Task: Open a blank sheet, save the file as Mothersday.doc and add heading 'Mother's Day'Mother's Day ,with the parapraph,with the parapraph Mother's Day is a special occasion celebrated to honor and appreciate mothers and mother figures. It is a day dedicated to expressing gratitude for the unconditional love, care, and sacrifices mothers make for their children. On this day, families often come together to shower their mothers with affection, gifts, and heartfelt messages. It serves as a reminder to cherish and acknowledge the significant role mothers play in our lives, reminding us of their selflessness and unwavering support. Mother's Day is a beautiful opportunity to celebrate and cherish the remarkable bond between a mother and her child. Apply Font Style in paragraph Alef and font size 12. Apply font style in  Heading Bodoni MT and font size 15 Change heading alignment to  Left
Action: Mouse moved to (405, 364)
Screenshot: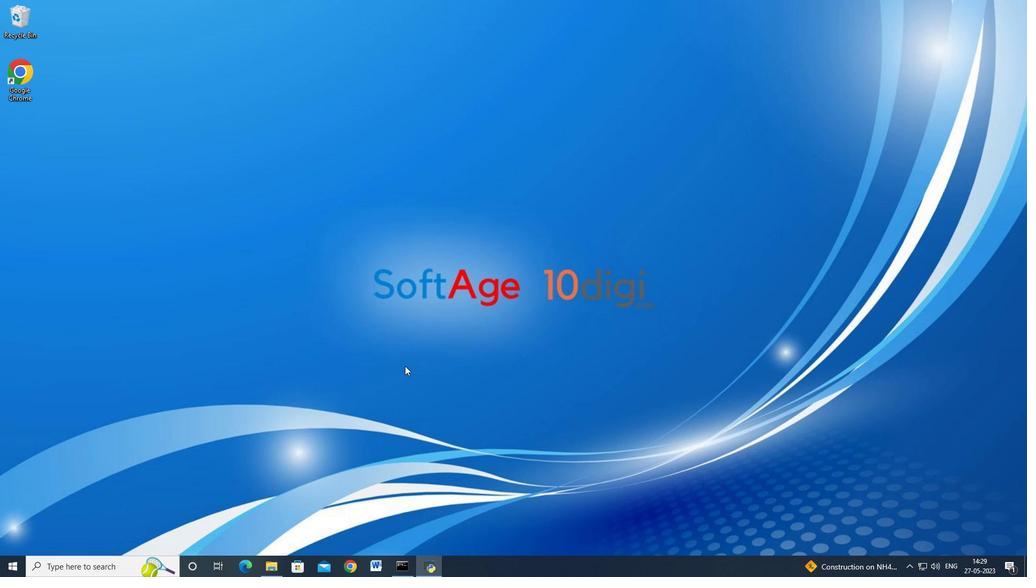 
Action: Key pressed <Key.cmd>
Screenshot: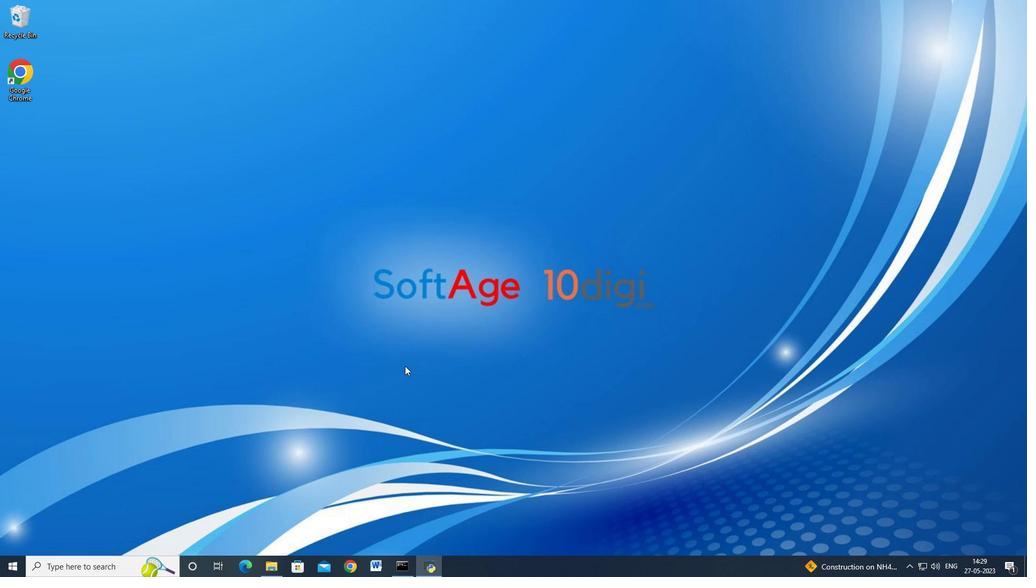 
Action: Mouse moved to (405, 364)
Screenshot: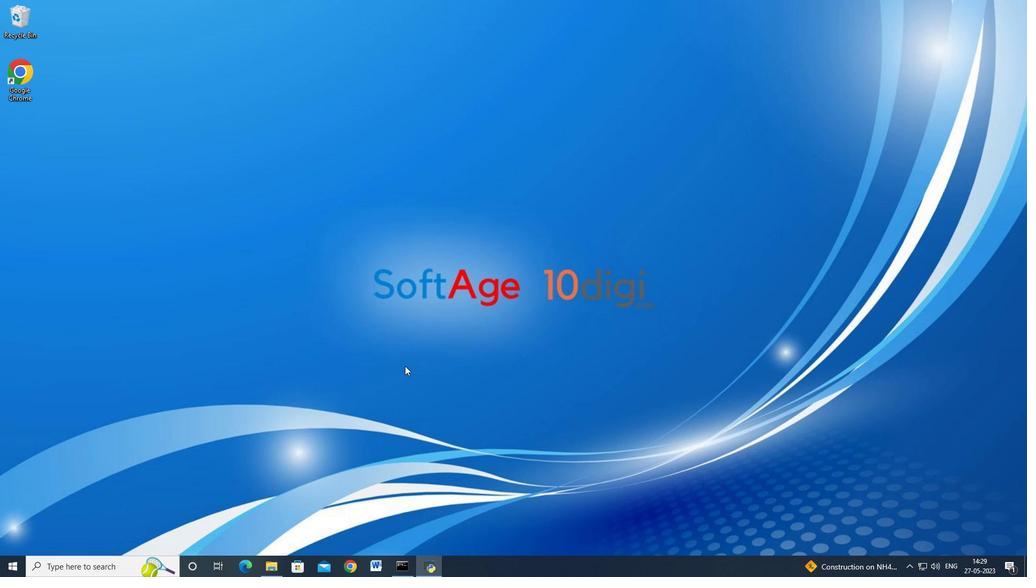 
Action: Key pressed word<Key.enter>
Screenshot: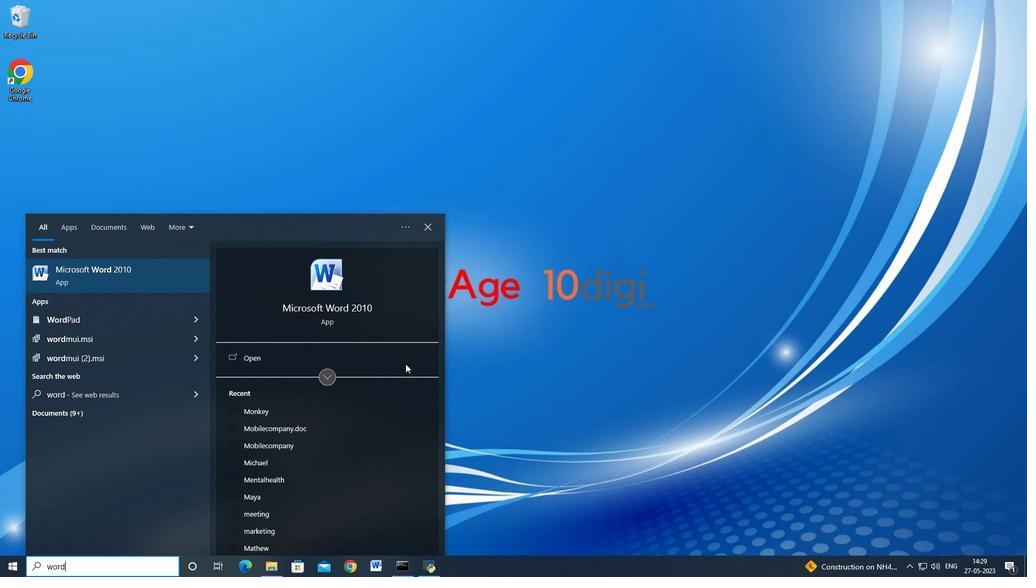 
Action: Mouse moved to (4, 20)
Screenshot: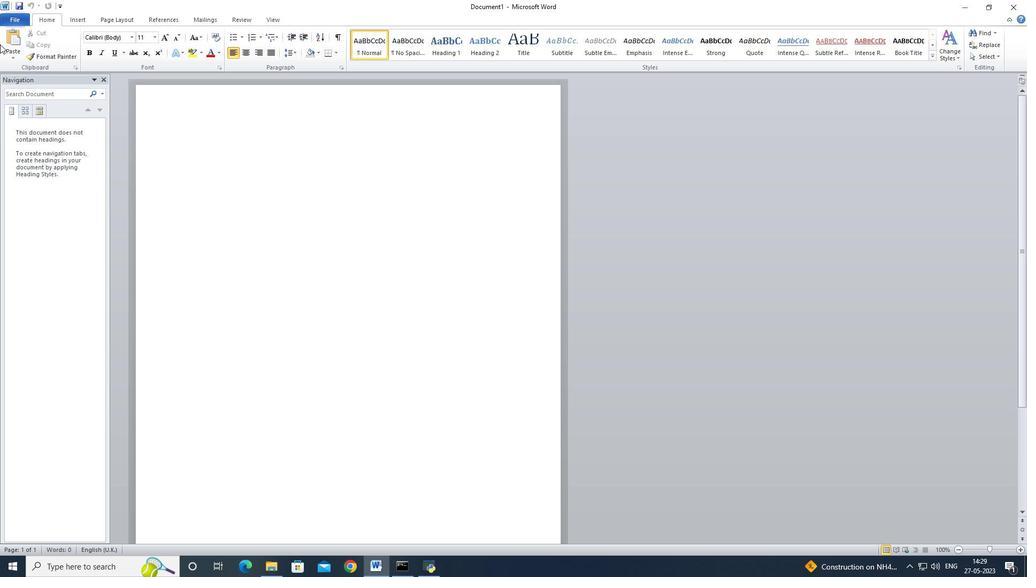 
Action: Mouse pressed left at (4, 20)
Screenshot: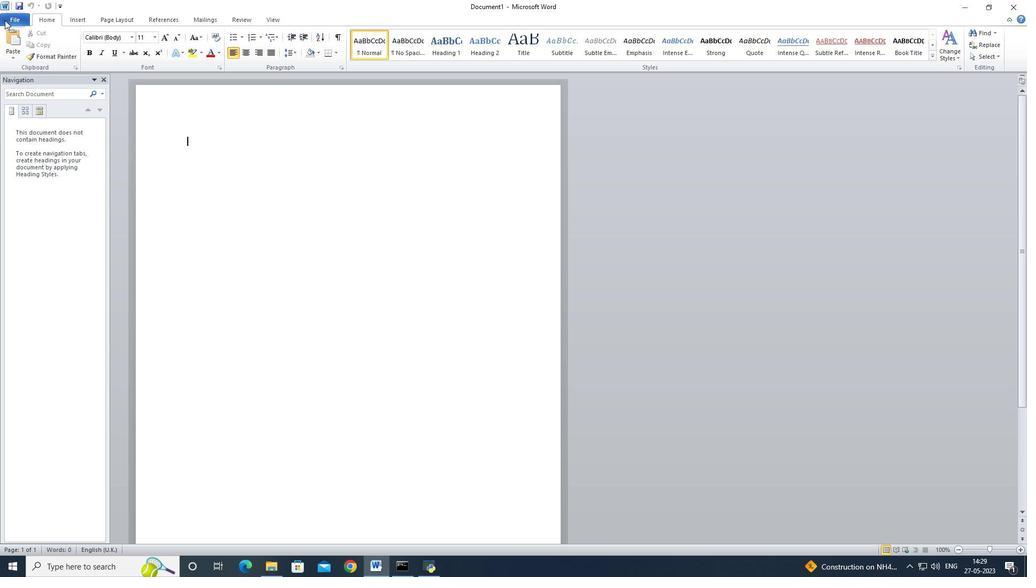 
Action: Mouse moved to (25, 145)
Screenshot: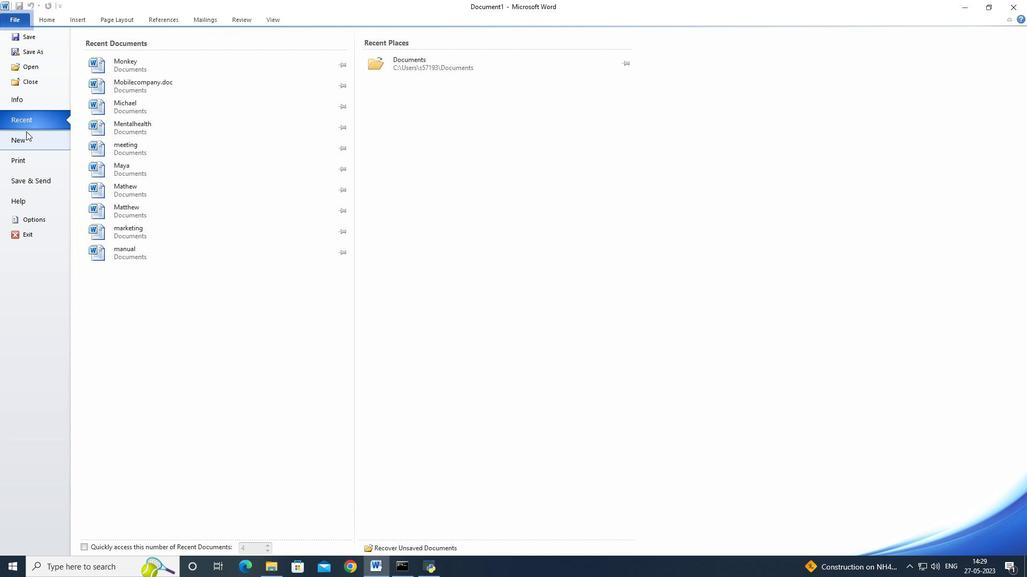 
Action: Mouse pressed left at (25, 145)
Screenshot: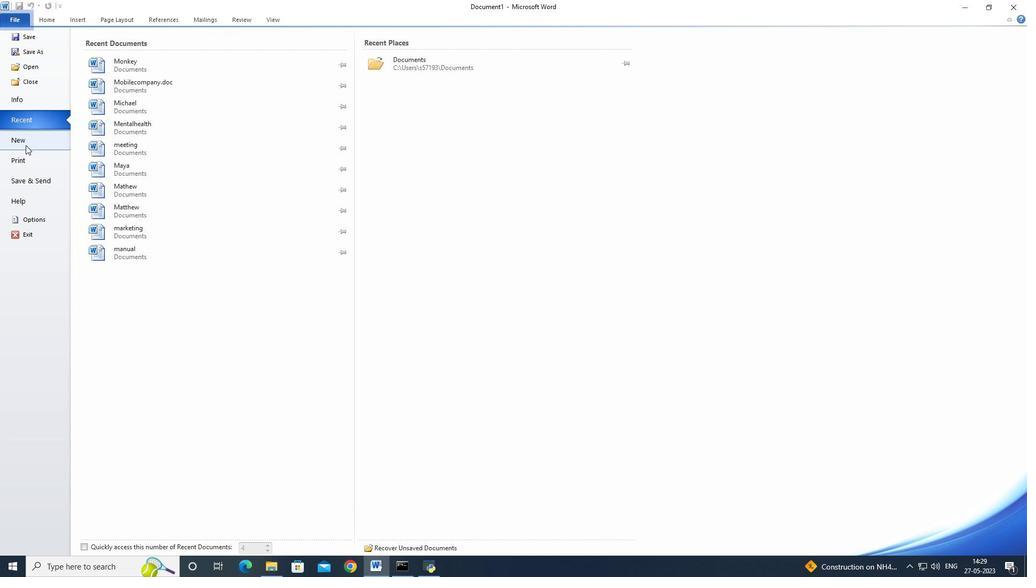 
Action: Mouse moved to (93, 112)
Screenshot: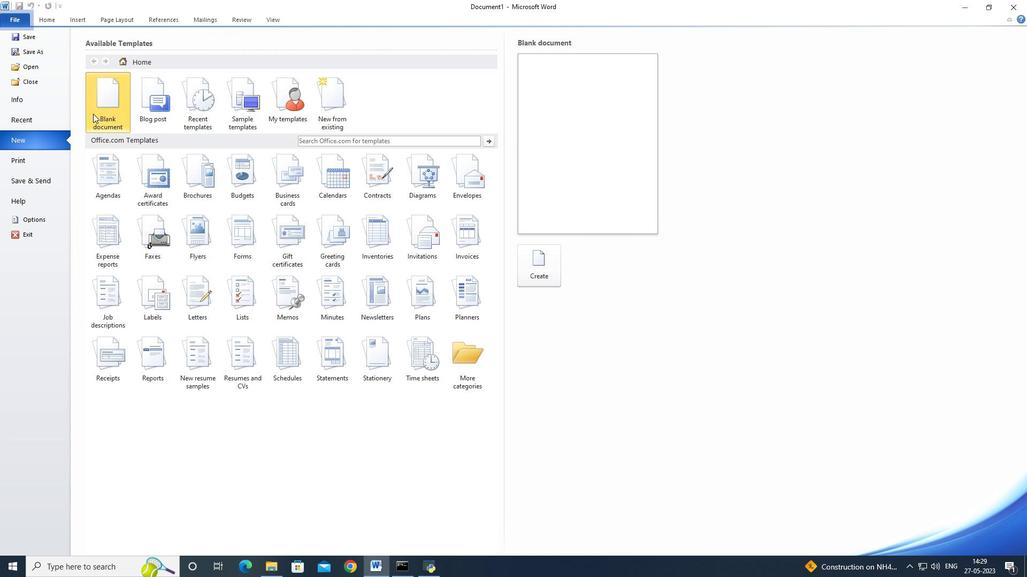 
Action: Mouse pressed left at (93, 112)
Screenshot: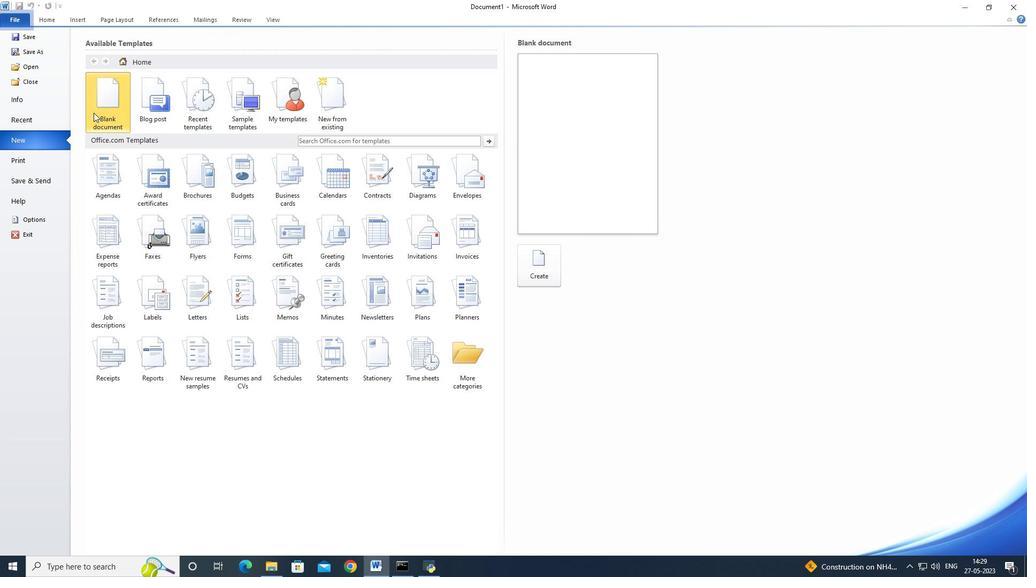 
Action: Mouse pressed left at (93, 112)
Screenshot: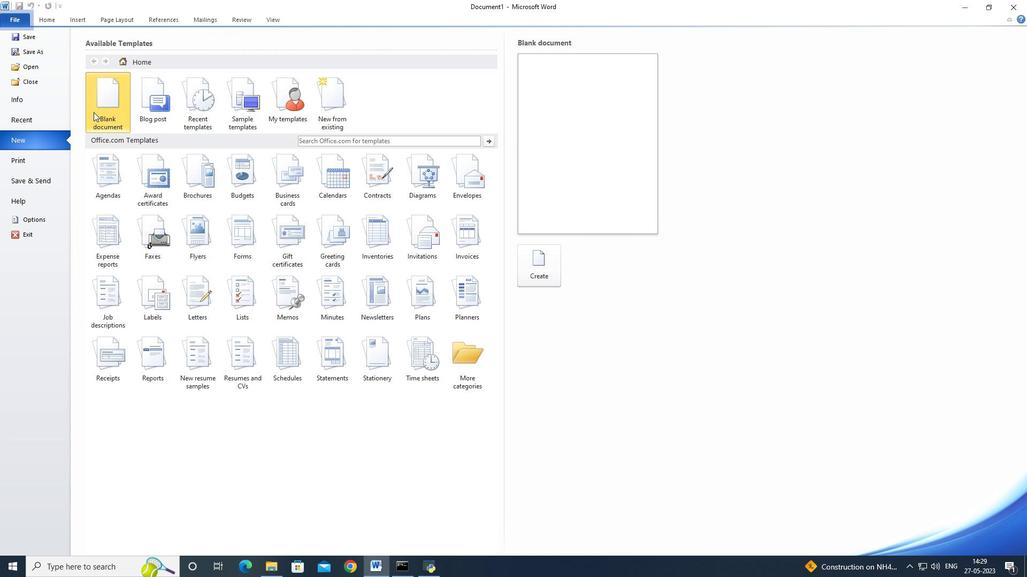 
Action: Mouse moved to (9, 14)
Screenshot: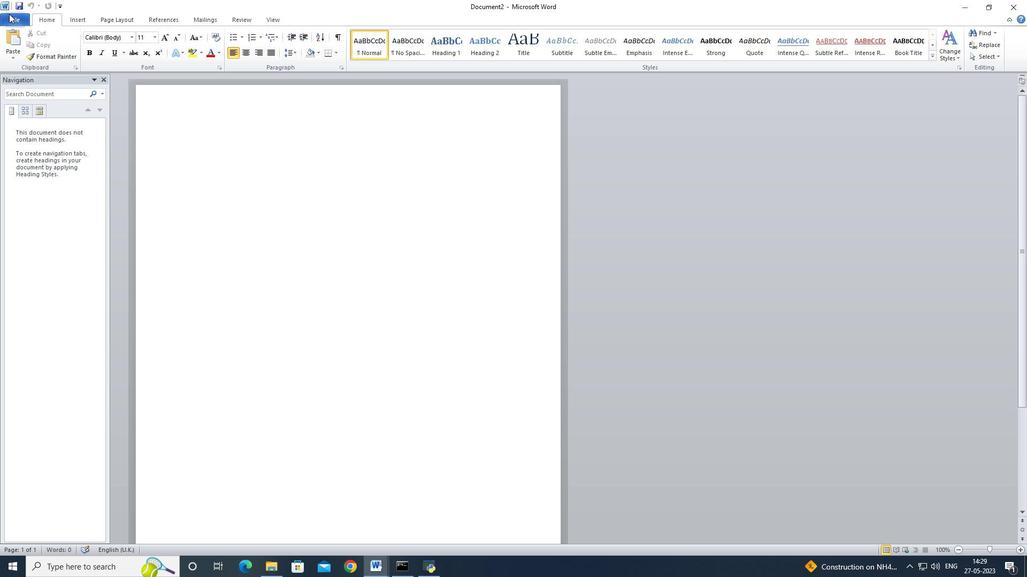
Action: Mouse pressed left at (9, 14)
Screenshot: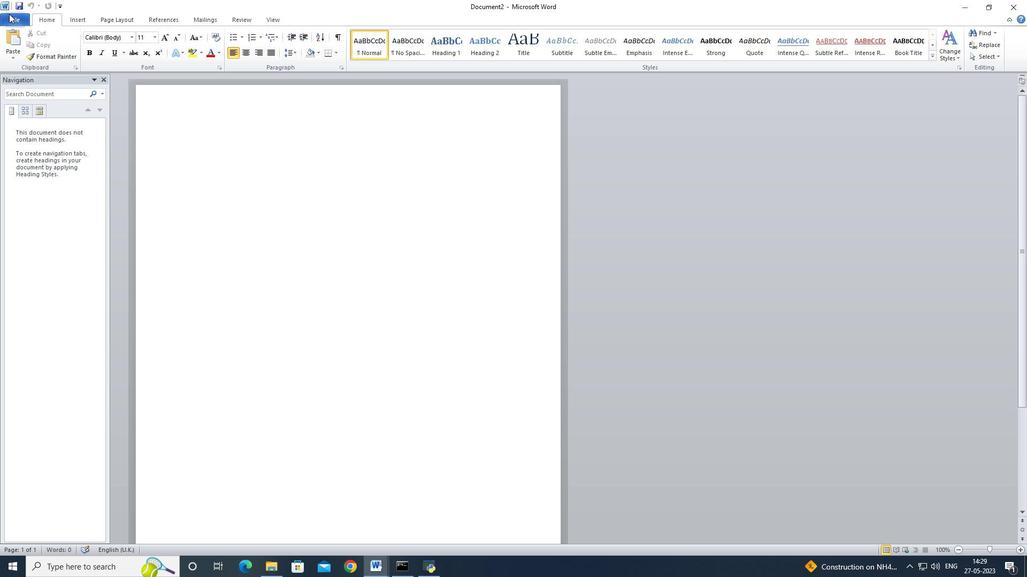 
Action: Mouse moved to (49, 56)
Screenshot: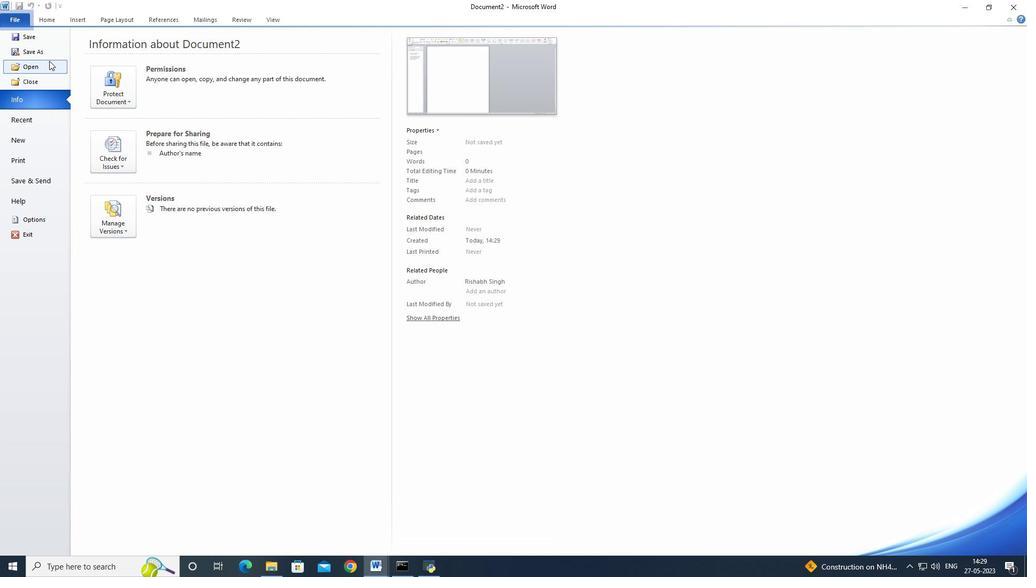 
Action: Mouse pressed left at (49, 56)
Screenshot: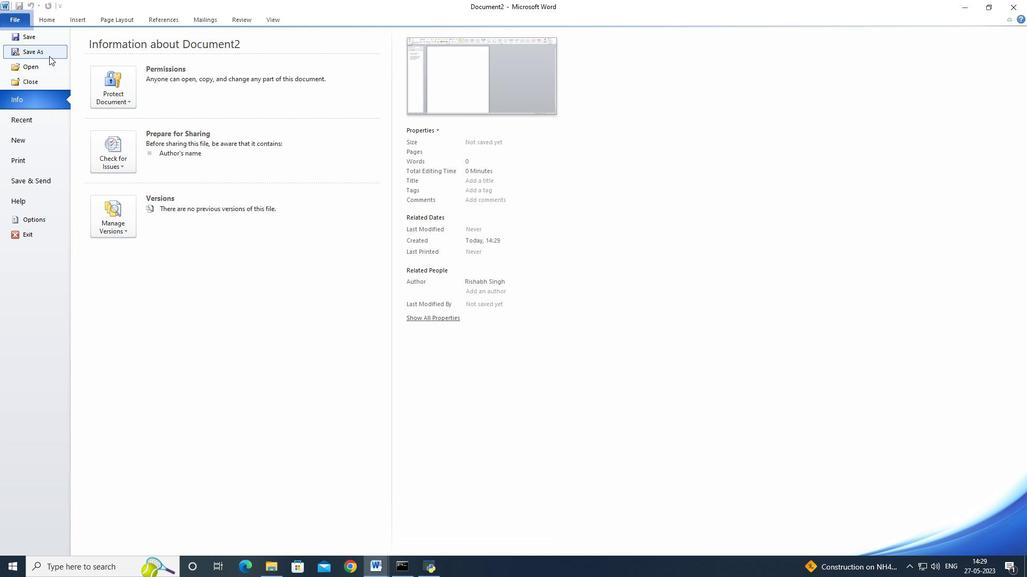 
Action: Mouse moved to (135, 173)
Screenshot: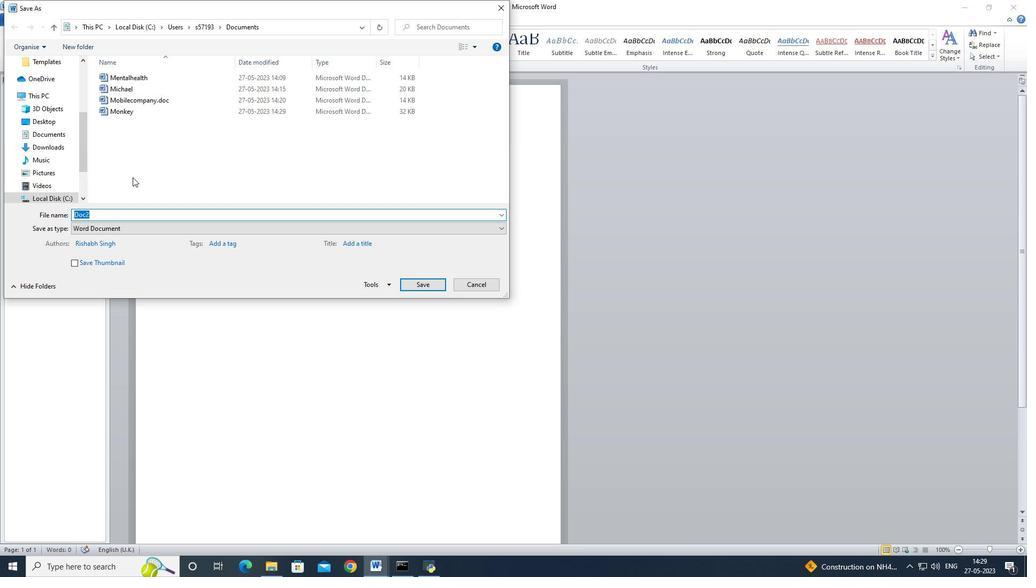 
Action: Key pressed <Key.backspace><Key.shift>Mothers<Key.shift_r>D<Key.backspace>day.doc
Screenshot: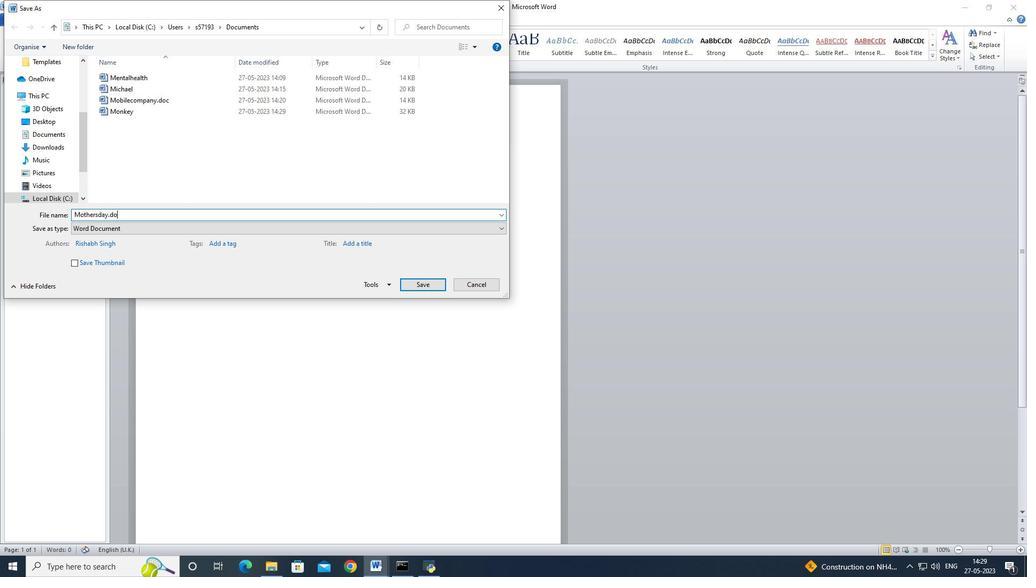 
Action: Mouse moved to (423, 283)
Screenshot: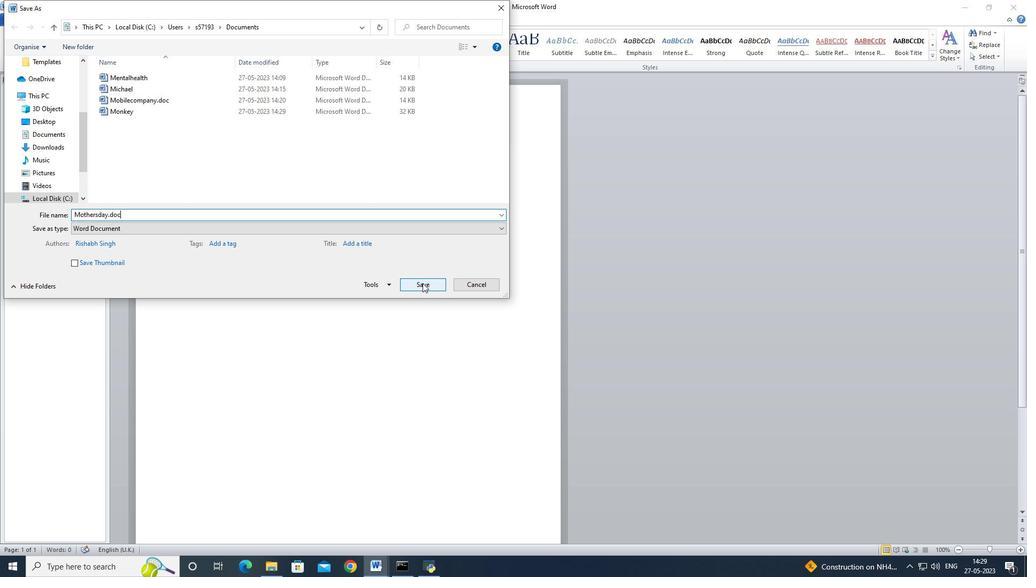 
Action: Mouse pressed left at (423, 283)
Screenshot: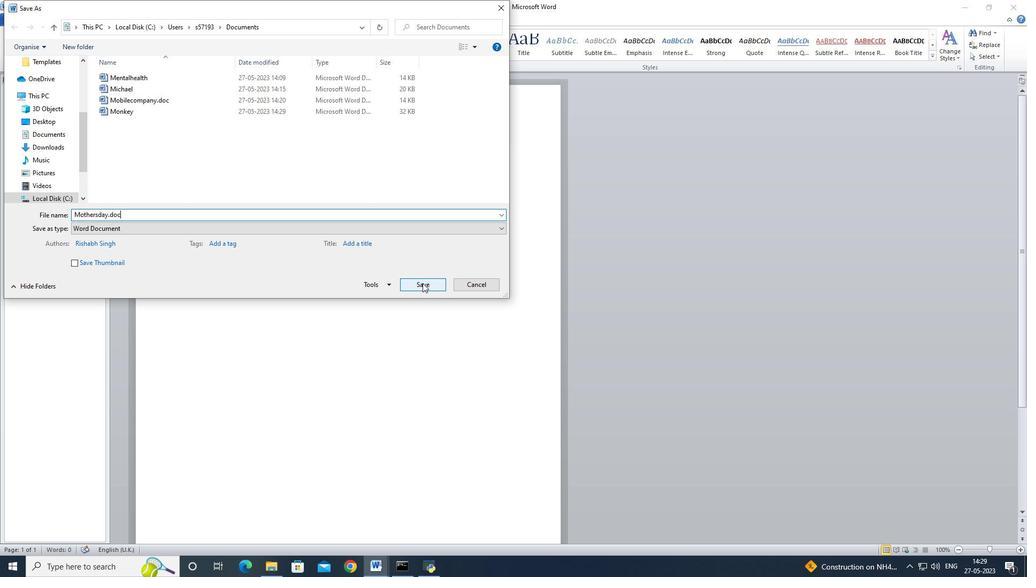
Action: Mouse moved to (294, 177)
Screenshot: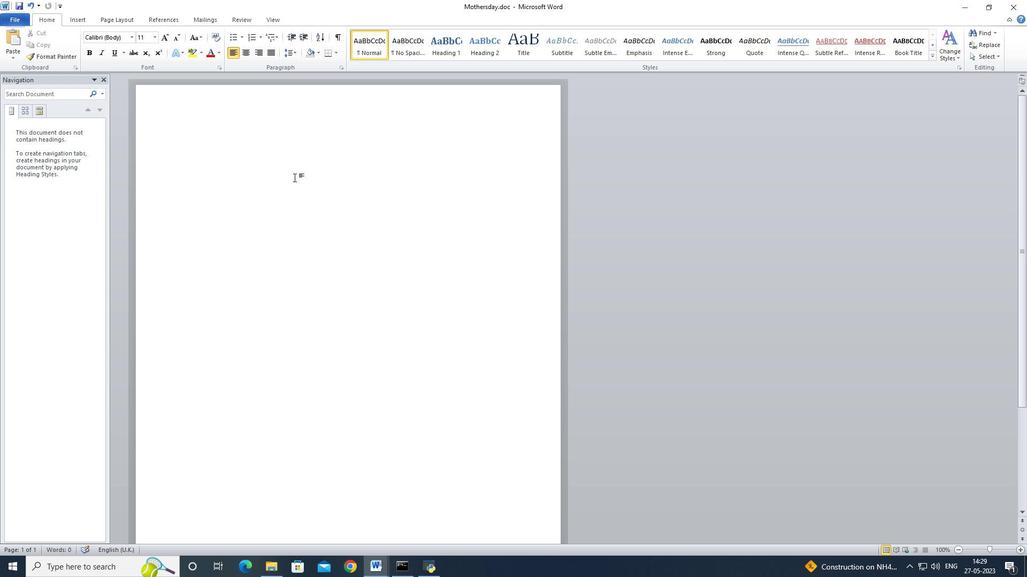 
Action: Key pressed <Key.shift><Key.shift><Key.shift><Key.shift>Mothe<Key.backspace>er's<Key.space><Key.shift_r>Day
Screenshot: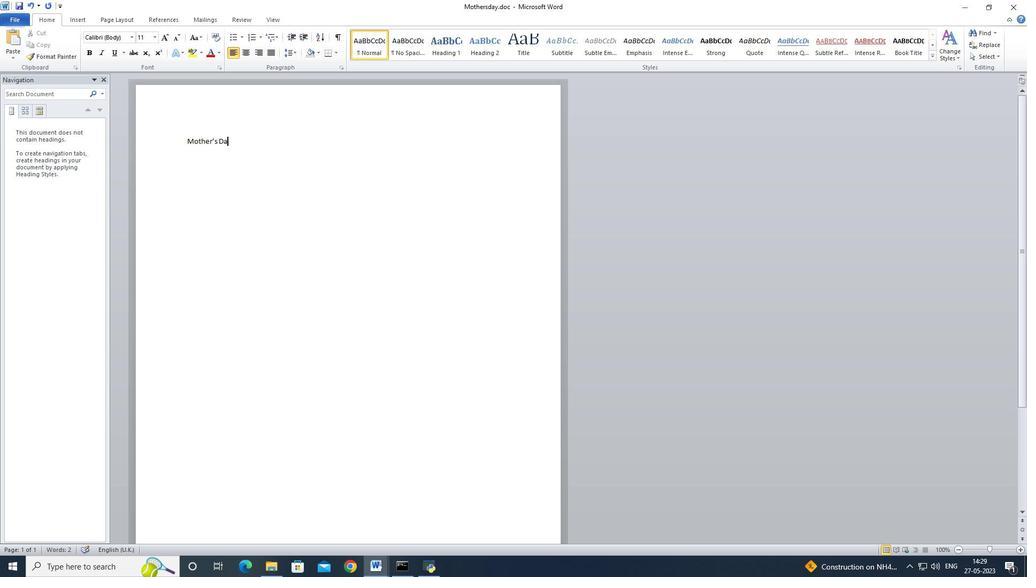 
Action: Mouse moved to (235, 141)
Screenshot: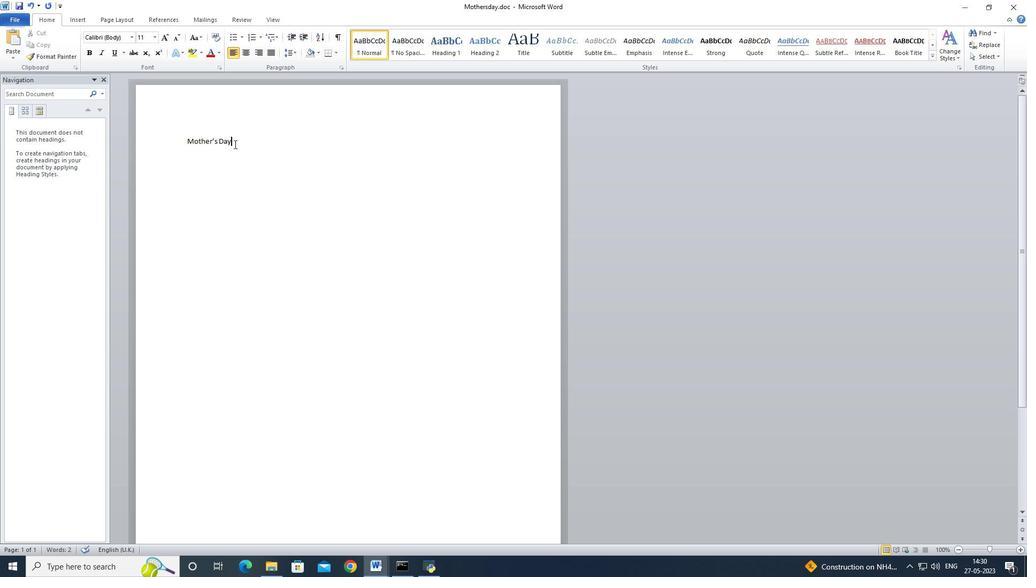 
Action: Mouse pressed left at (235, 141)
Screenshot: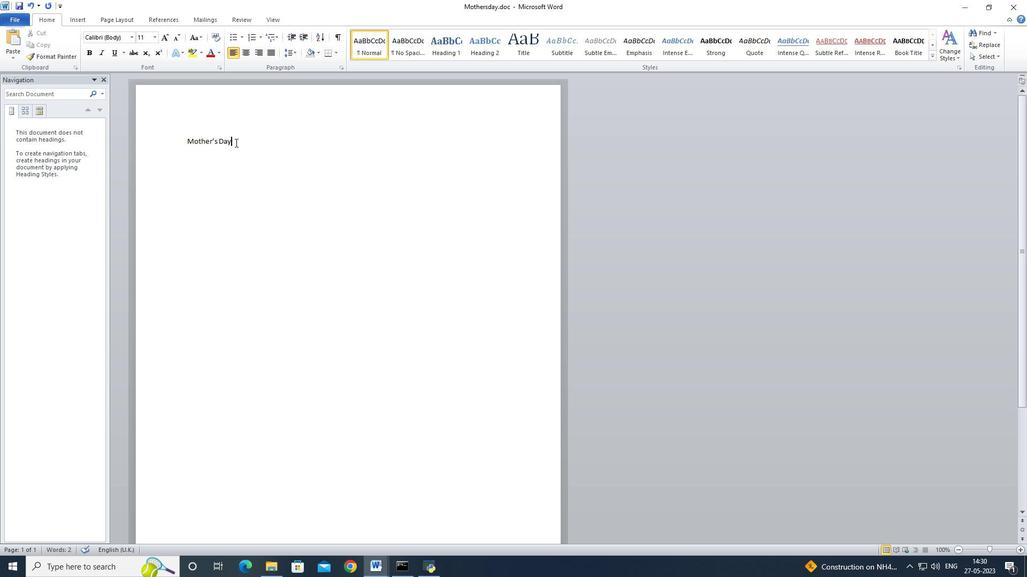 
Action: Mouse moved to (451, 37)
Screenshot: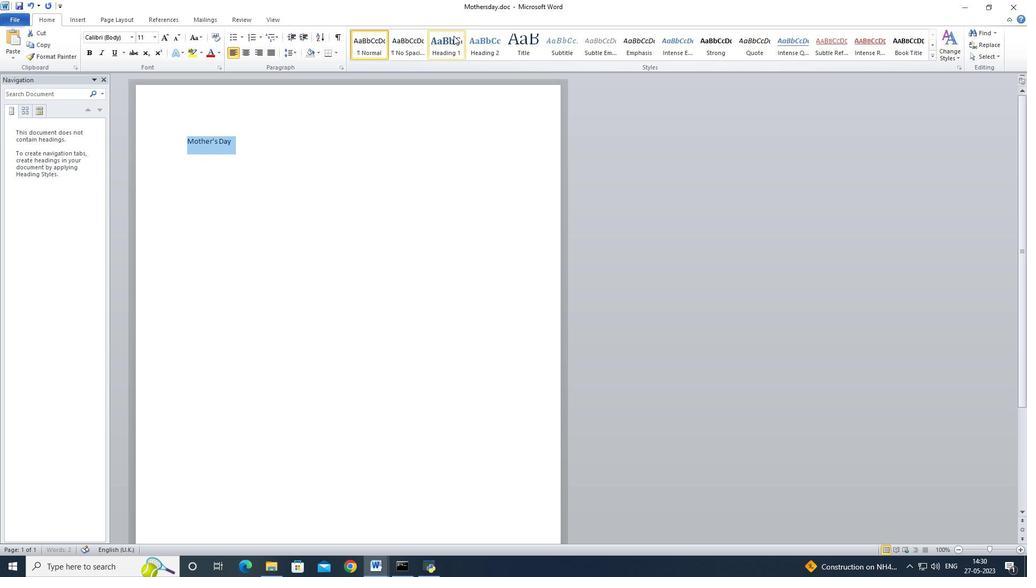 
Action: Mouse pressed left at (451, 37)
Screenshot: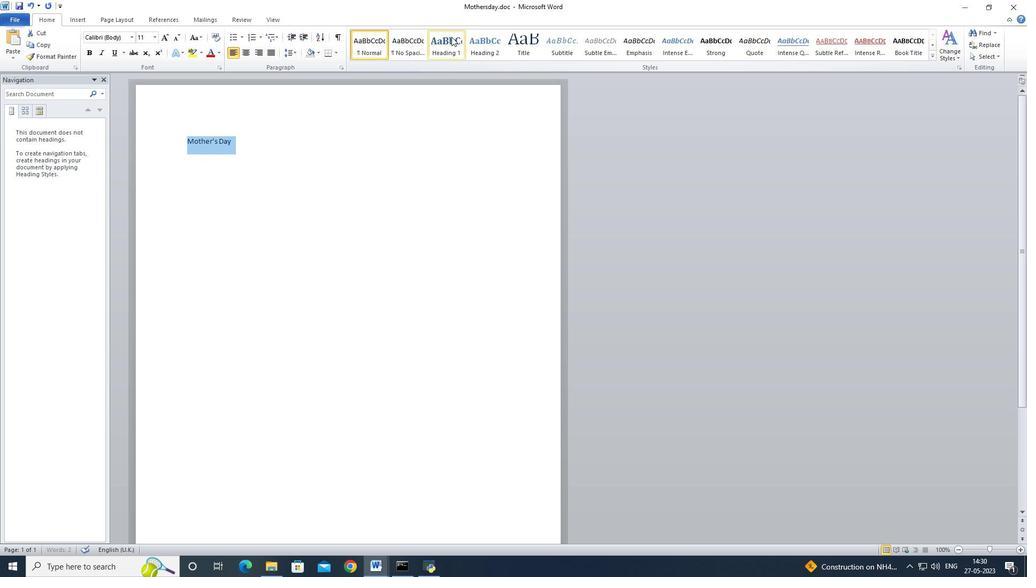 
Action: Mouse moved to (277, 124)
Screenshot: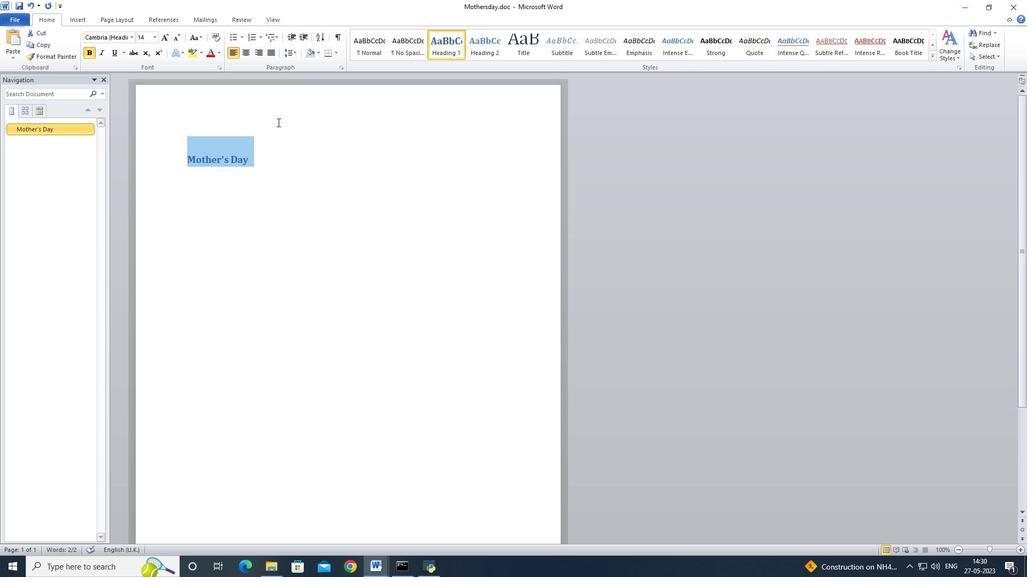 
Action: Mouse pressed left at (277, 124)
Screenshot: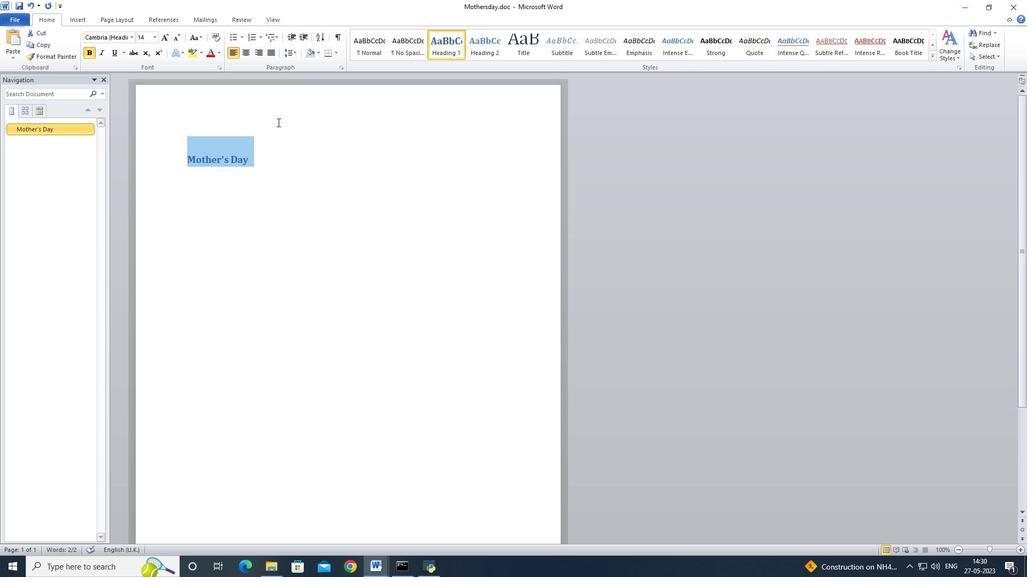 
Action: Mouse moved to (284, 132)
Screenshot: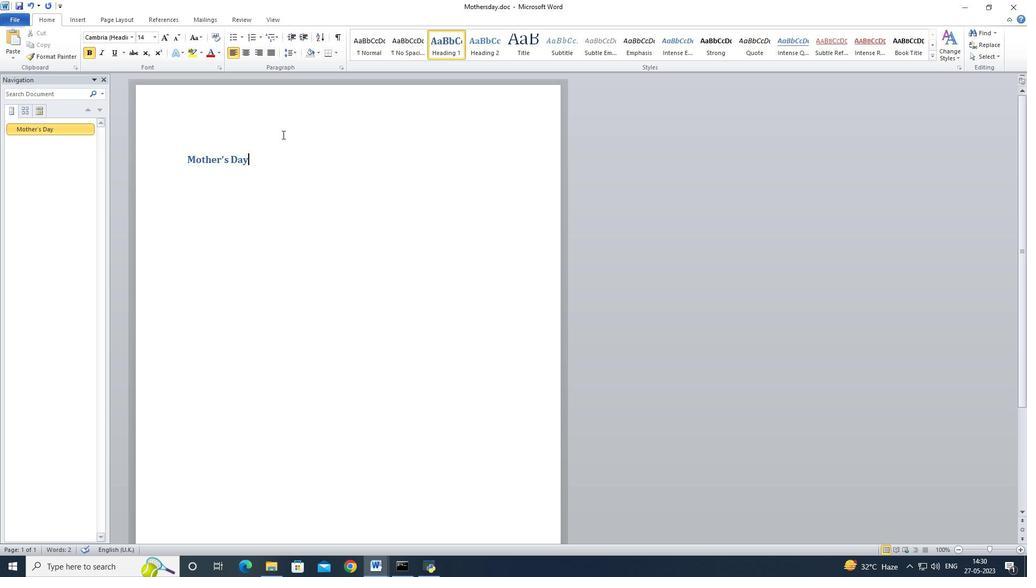 
Action: Key pressed <Key.space><Key.shift>:<Key.space><Key.enter>asd<Key.backspace><Key.backspace><Key.backspace><Key.shift>Motherr<Key.backspace>'s<Key.space><Key.shift_r>Day<Key.space>is<Key.space>a<Key.space>special<Key.space>occasion<Key.space>celebrated<Key.space>to<Key.space>honor<Key.space>and<Key.space>appreciate<Key.space>mothers<Key.space>and<Key.space>mother<Key.space>figures.<Key.space><Key.shift>It<Key.space>is<Key.space>a<Key.space>day<Key.space>dedicated<Key.space>to<Key.space>expressing<Key.space>gratid<Key.backspace>tude<Key.space>for<Key.space>the<Key.space>unconditioa<Key.backspace>nal<Key.space>love,<Key.space>care,<Key.space>and<Key.space>sacrifices<Key.space>mothers<Key.space>make<Key.space>for<Key.space>thi<Key.backspace>eir<Key.space>children.<Key.space><Key.shift>On<Key.space>this<Key.space>dat<Key.backspace>y,<Key.space>families<Key.space>often<Key.space>come<Key.space>toghether<Key.space>to<Key.space>showr<Key.space>a<Key.backspace><Key.backspace><Key.backspace>r<Key.space>their<Key.left><Key.left><Key.left><Key.left><Key.left><Key.left><Key.left><Key.left><Key.left><Key.left><Key.left><Key.left><Key.left><Key.left><Key.left><Key.left><Key.left><Key.left><Key.left><Key.left><Key.left><Key.backspace><Key.right><Key.right><Key.right><Key.right><Key.right><Key.right><Key.right><Key.right><Key.right><Key.right><Key.right><Key.right><Key.right><Key.right><Key.right><Key.right><Key.right><Key.right><Key.right><Key.right><Key.right><Key.right><Key.right><Key.right><Key.space><Key.backspace><Key.space>mothers<Key.space>with<Key.space>affection,<Key.space>gir<Key.backspace>fts,<Key.space>and<Key.space>heartfelt<Key.space>messages.<Key.space><Key.shift>It<Key.space>serves<Key.space>as<Key.space>a<Key.space>reminder<Key.space>to<Key.space>cherish<Key.space>and<Key.space>achn<Key.backspace><Key.backspace>knowledge<Key.space>the<Key.space>significant<Key.space>role<Key.space>mothers<Key.space>play<Key.space><Key.space><Key.backspace>in<Key.space>our<Key.space>lives,<Key.space>reminding<Key.space>us<Key.space>of<Key.space>their<Key.space>selflessness<Key.space>and<Key.space>unwavering<Key.space>support,<Key.backspace>.<Key.space><Key.shift>Moh<Key.backspace>ther's<Key.space><Key.shift_r>Dat<Key.space><Key.backspace><Key.backspace>y<Key.space>is<Key.space>a<Key.space>beautiful<Key.space>oppurtu<Key.backspace><Key.backspace><Key.backspace><Key.backspace>ortunity<Key.space>to<Key.space>celebrate<Key.space>and<Key.space>cherish<Key.space>the<Key.space>remarkable<Key.space>bond<Key.space>between<Key.space>a<Key.space>mother<Key.space>and<Key.space>her<Key.space>child.<Key.space><Key.shift>A<Key.backspace>
Screenshot: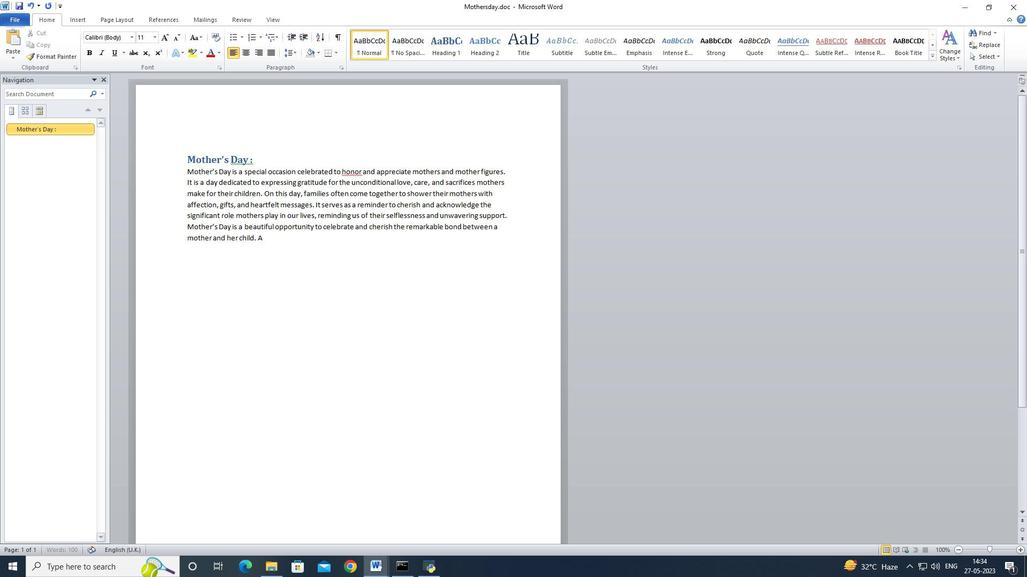
Action: Mouse moved to (294, 242)
Screenshot: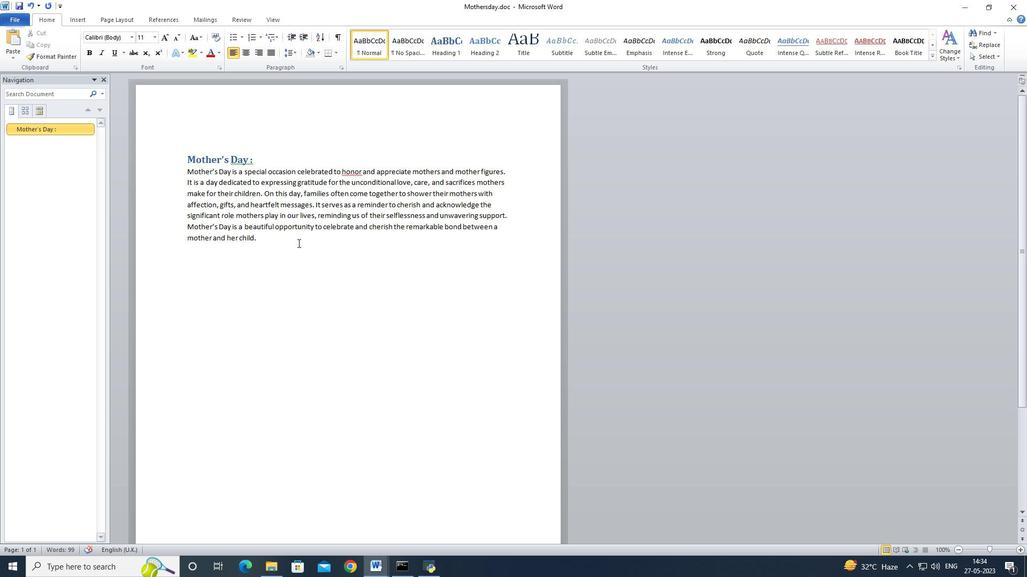 
Action: Mouse pressed left at (294, 242)
Screenshot: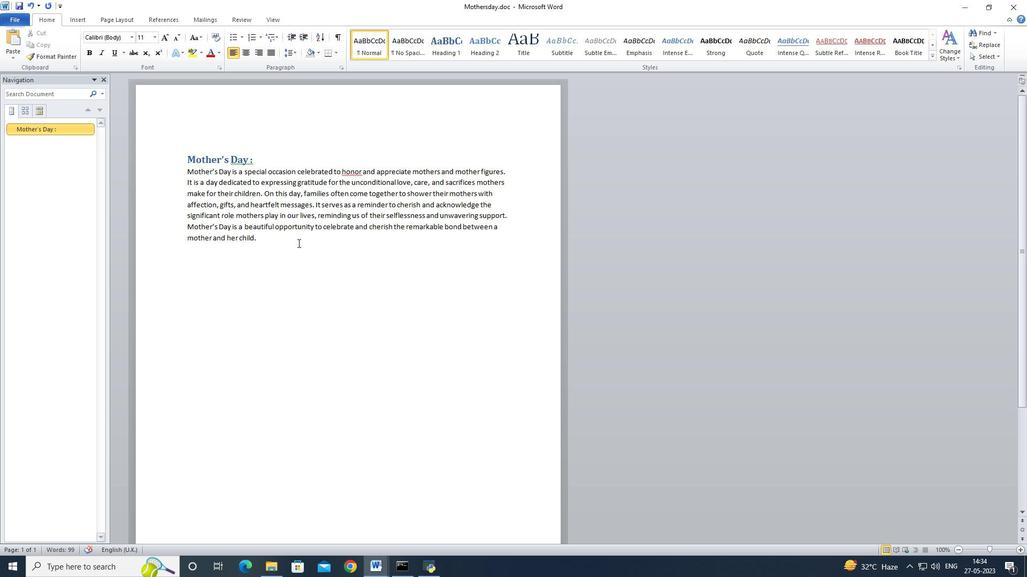 
Action: Mouse moved to (121, 36)
Screenshot: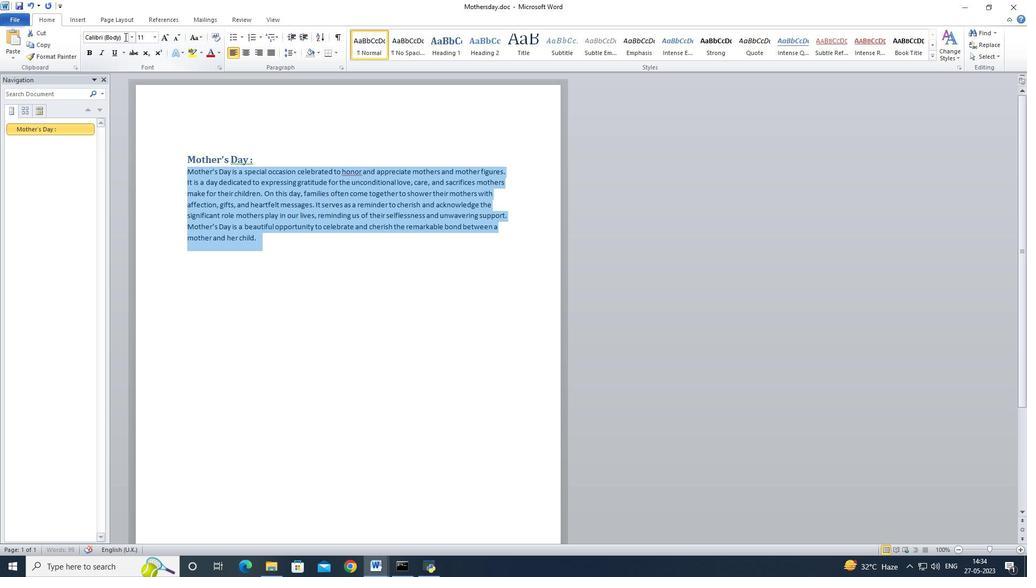 
Action: Mouse pressed left at (121, 36)
Screenshot: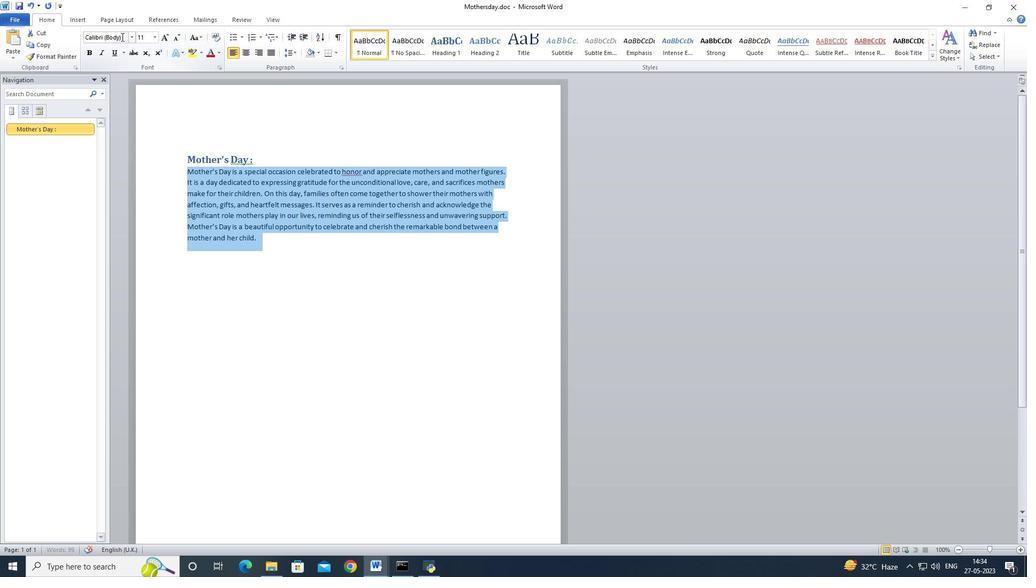 
Action: Mouse moved to (124, 32)
Screenshot: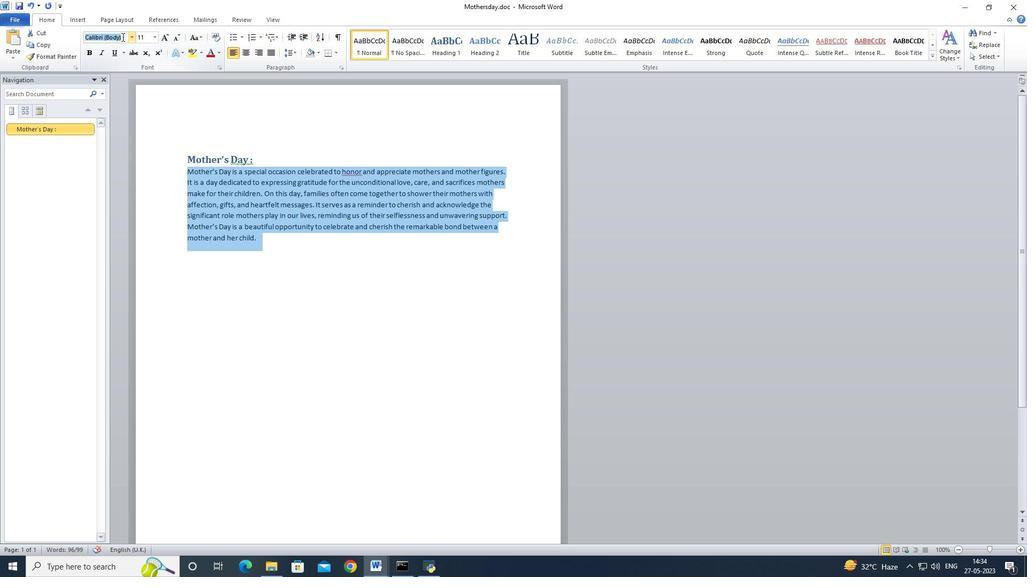 
Action: Key pressed <Key.backspace>alef<Key.enter>
Screenshot: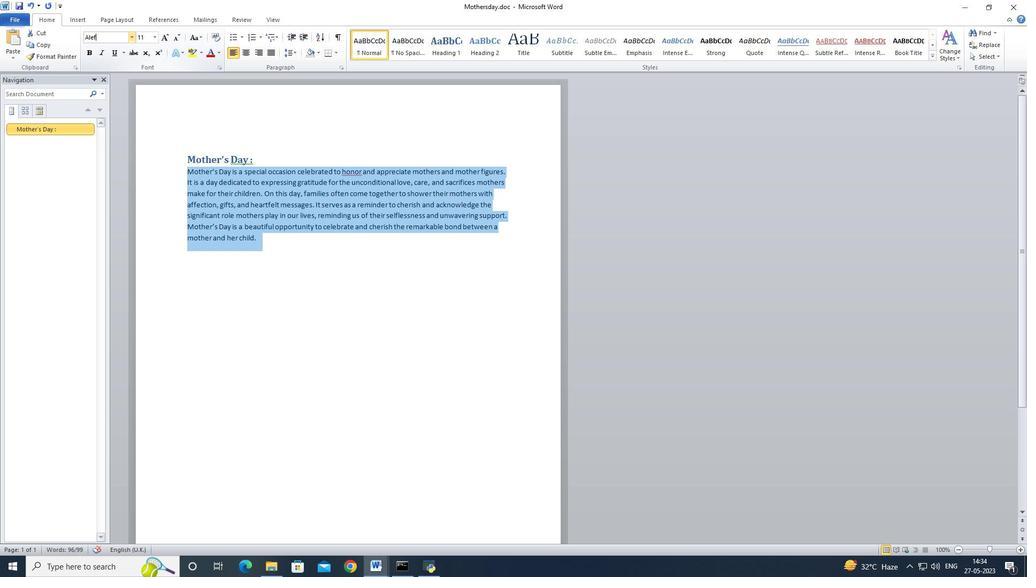 
Action: Mouse moved to (444, 274)
Screenshot: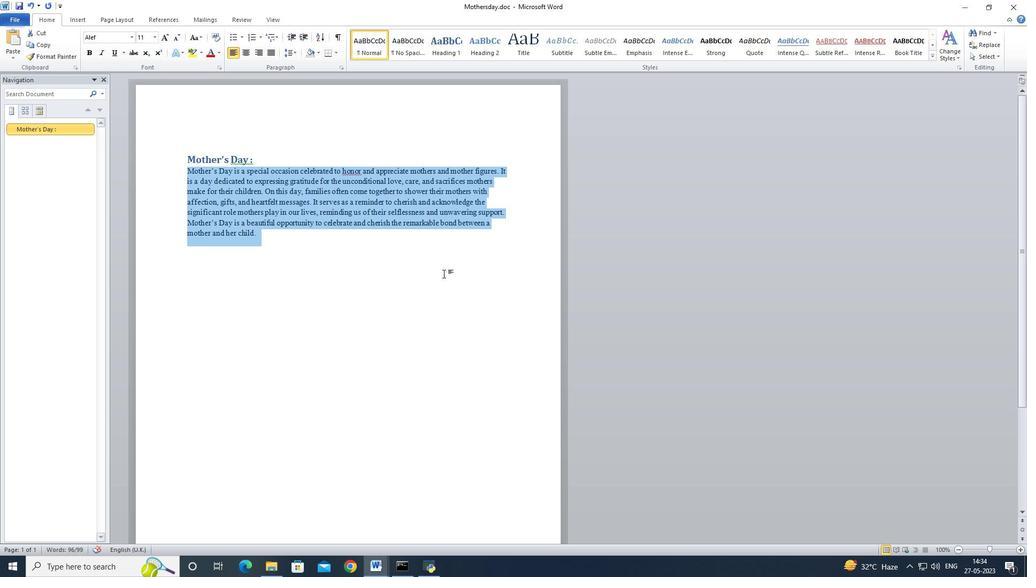 
Action: Mouse pressed left at (444, 274)
Screenshot: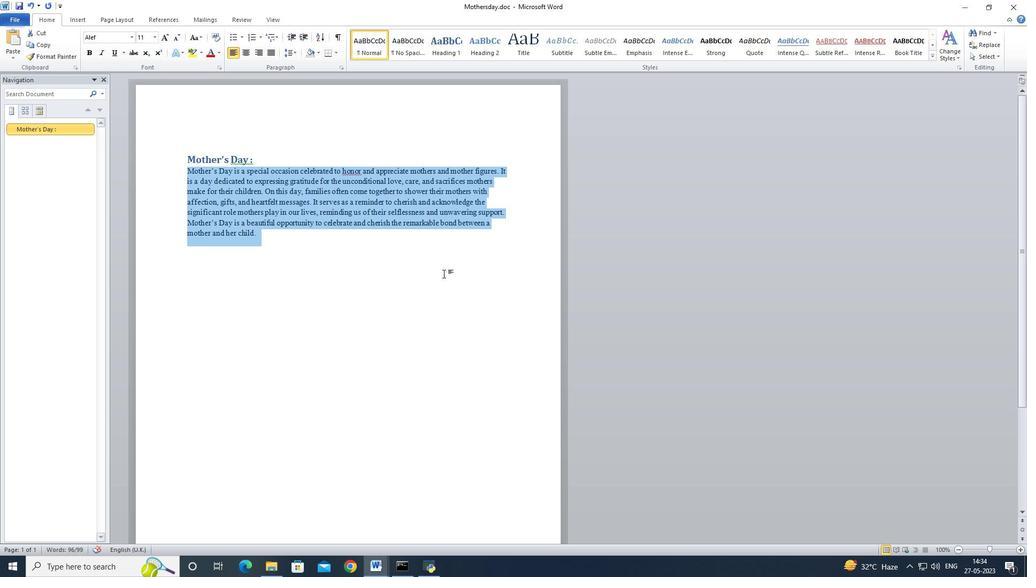 
Action: Mouse moved to (186, 171)
Screenshot: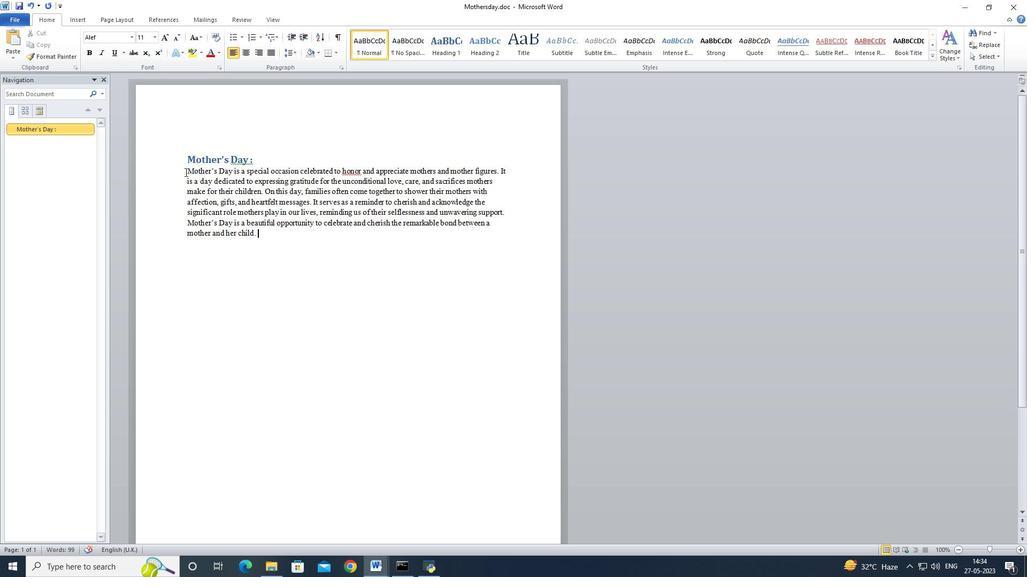 
Action: Mouse pressed left at (186, 171)
Screenshot: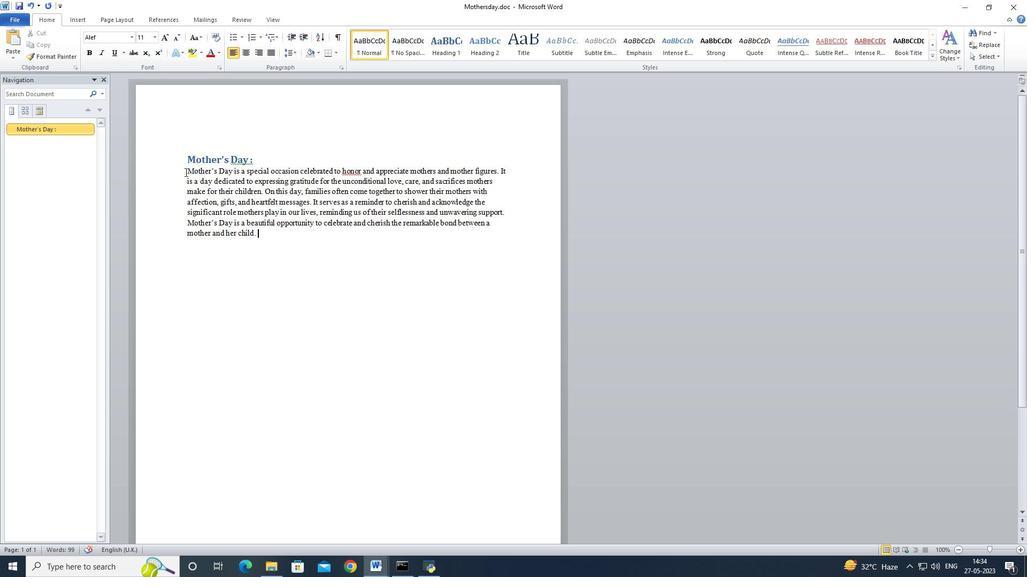 
Action: Mouse moved to (157, 38)
Screenshot: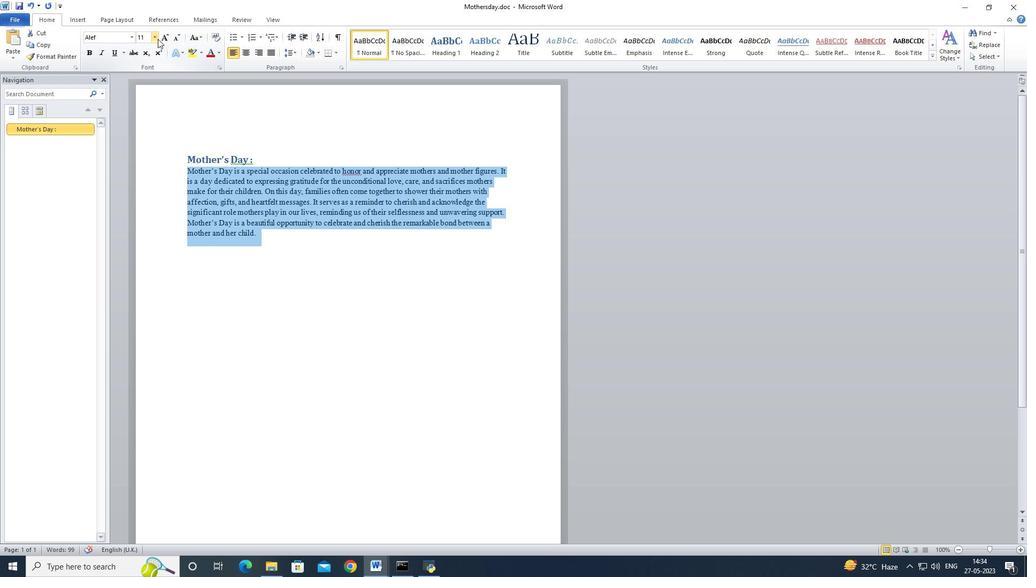 
Action: Mouse pressed left at (157, 38)
Screenshot: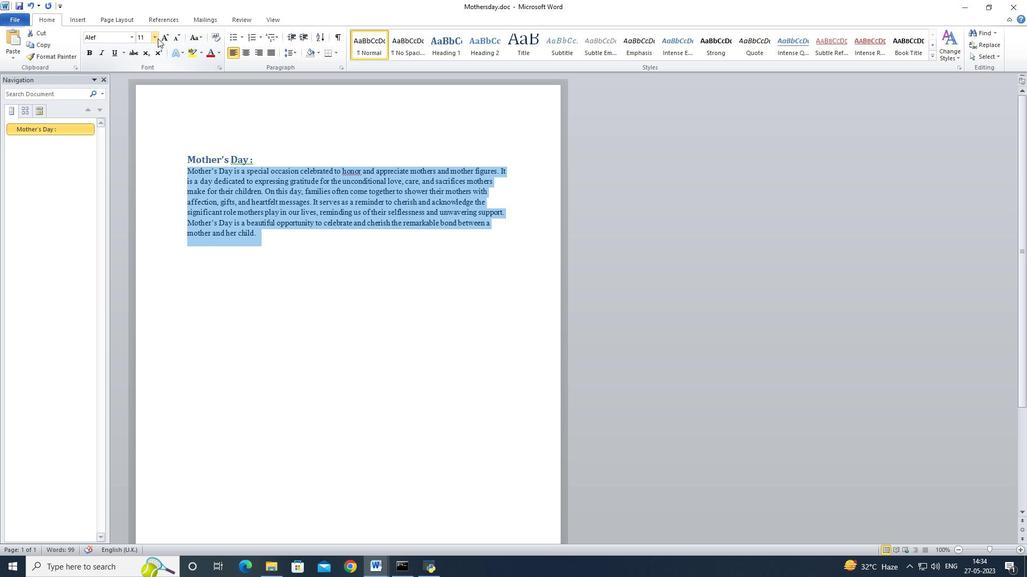
Action: Mouse moved to (145, 84)
Screenshot: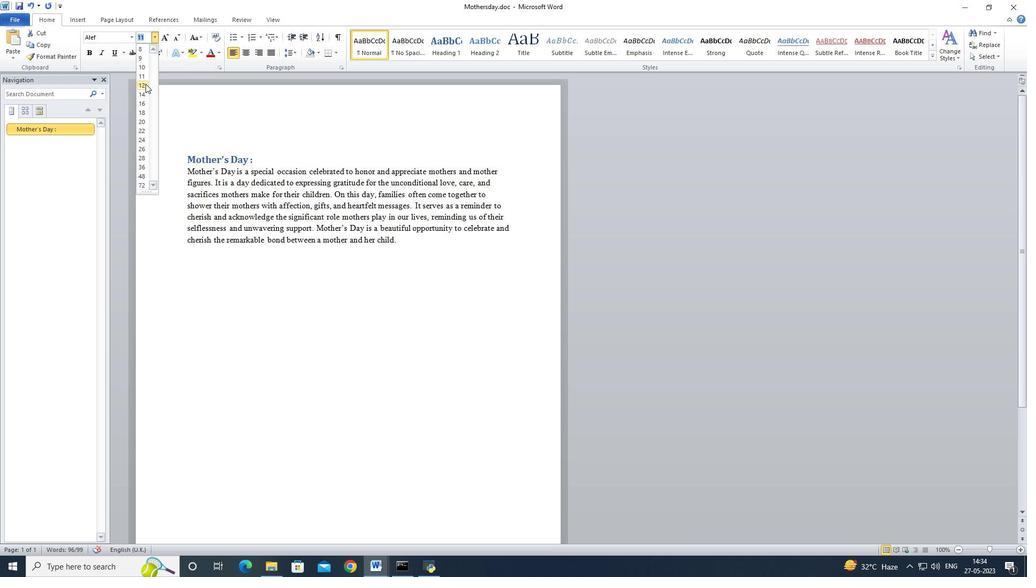 
Action: Mouse pressed left at (145, 84)
Screenshot: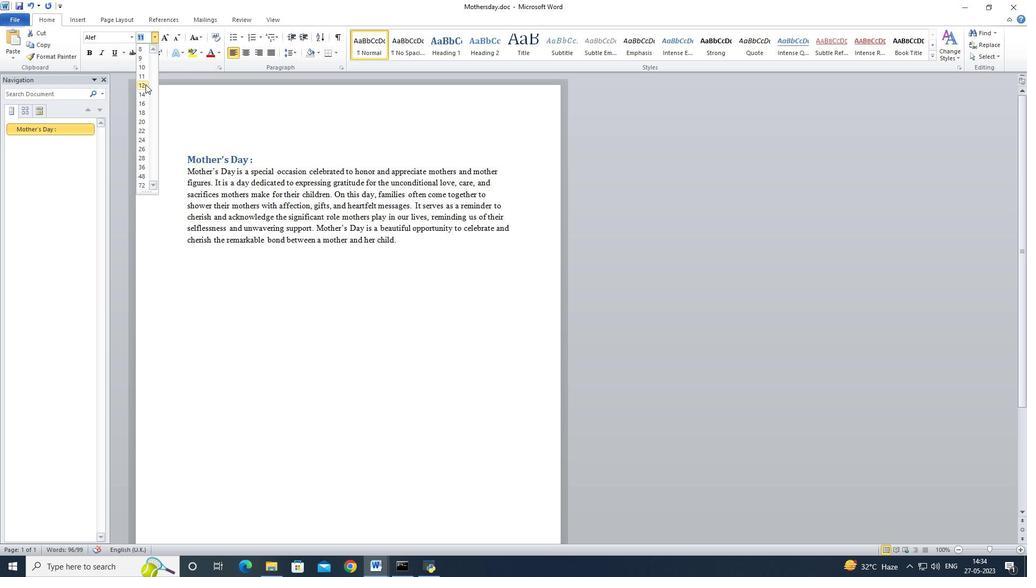 
Action: Mouse moved to (262, 151)
Screenshot: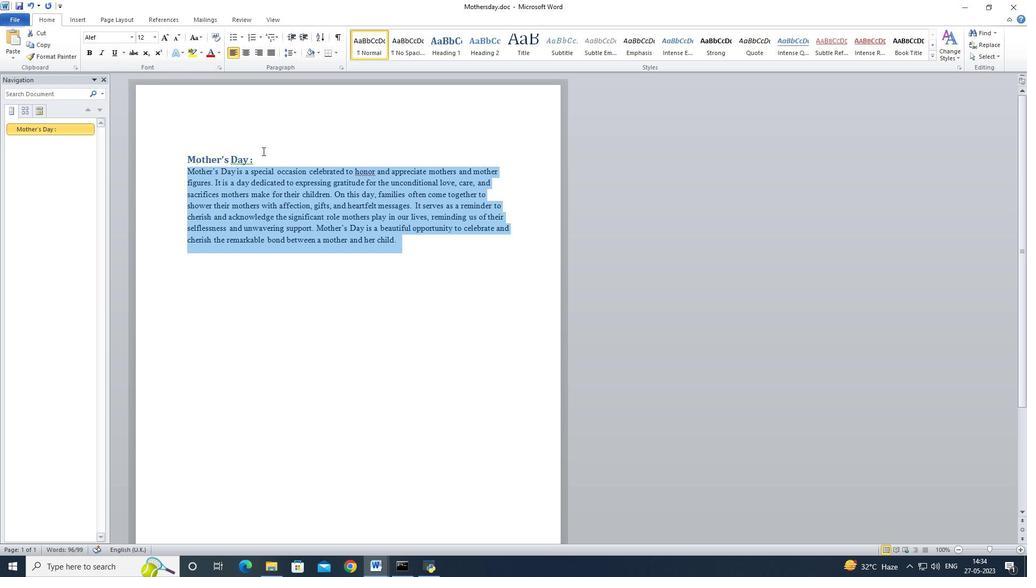 
Action: Mouse pressed left at (262, 151)
Screenshot: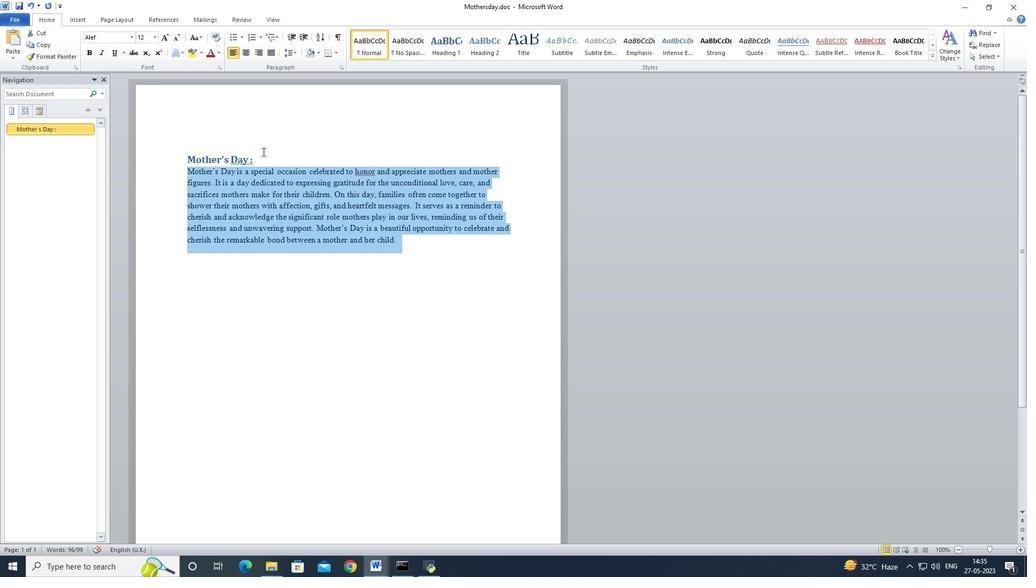 
Action: Mouse moved to (212, 155)
Screenshot: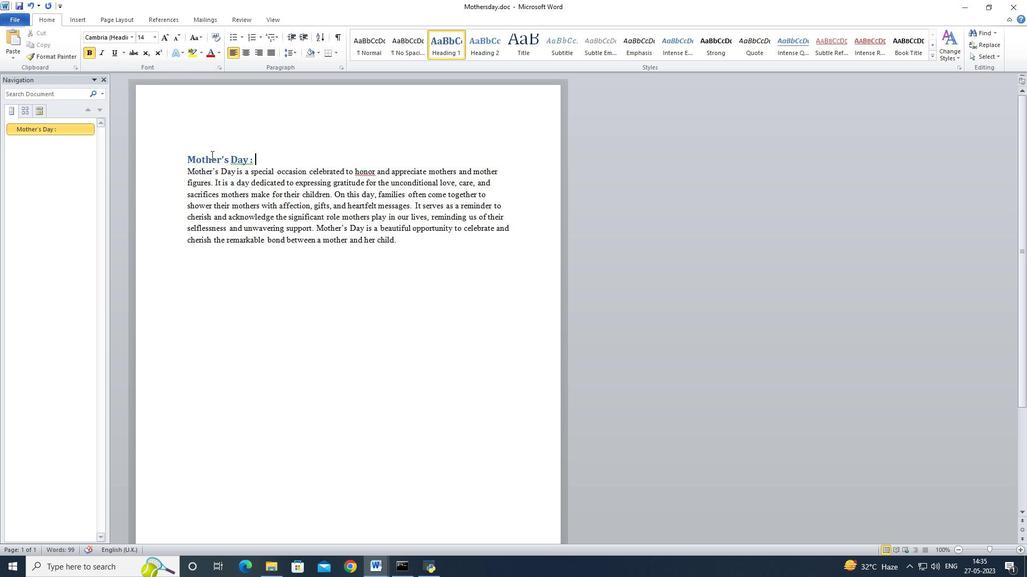 
Action: Mouse pressed left at (212, 155)
Screenshot: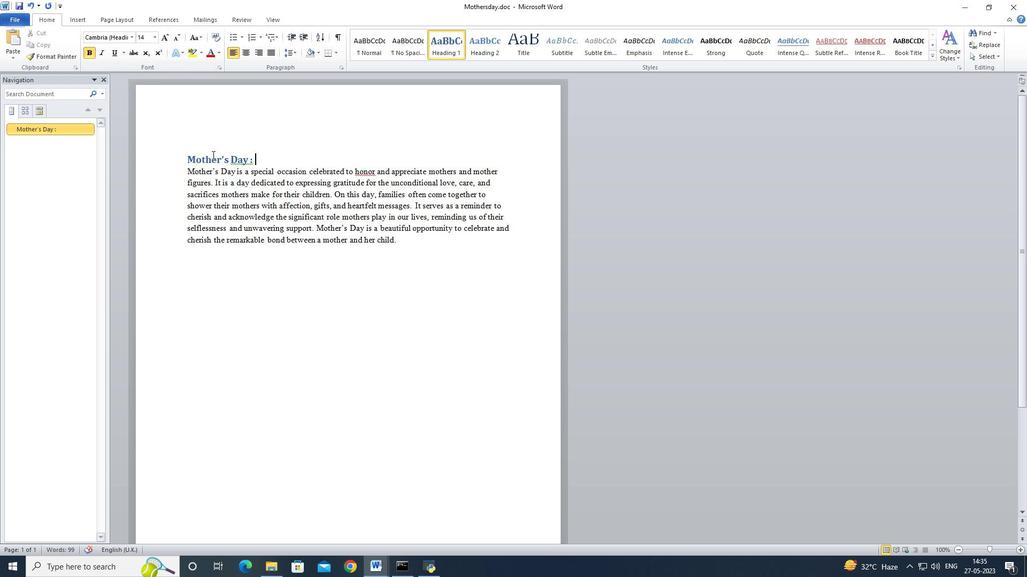 
Action: Mouse moved to (121, 39)
Screenshot: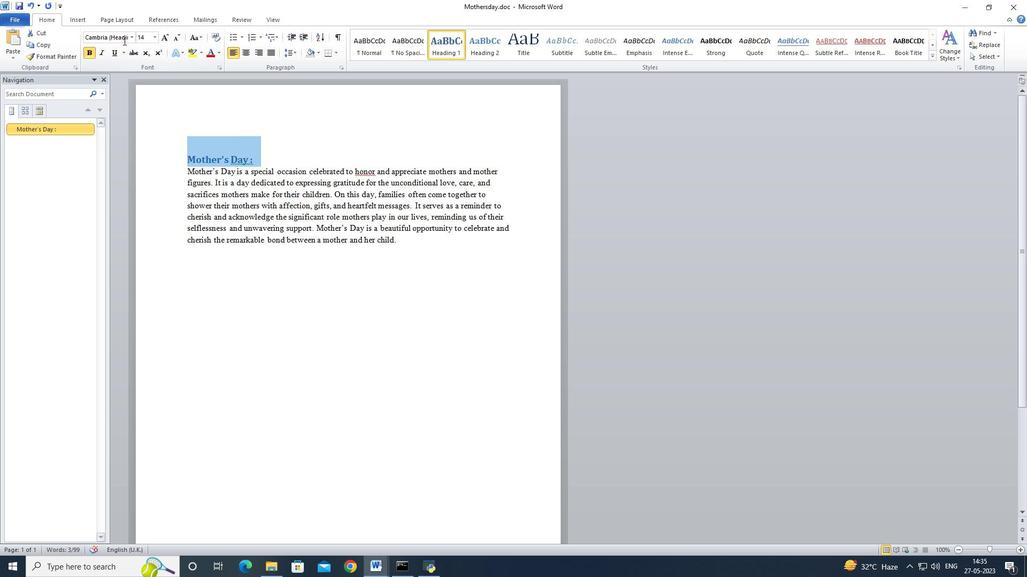
Action: Mouse pressed left at (121, 39)
Screenshot: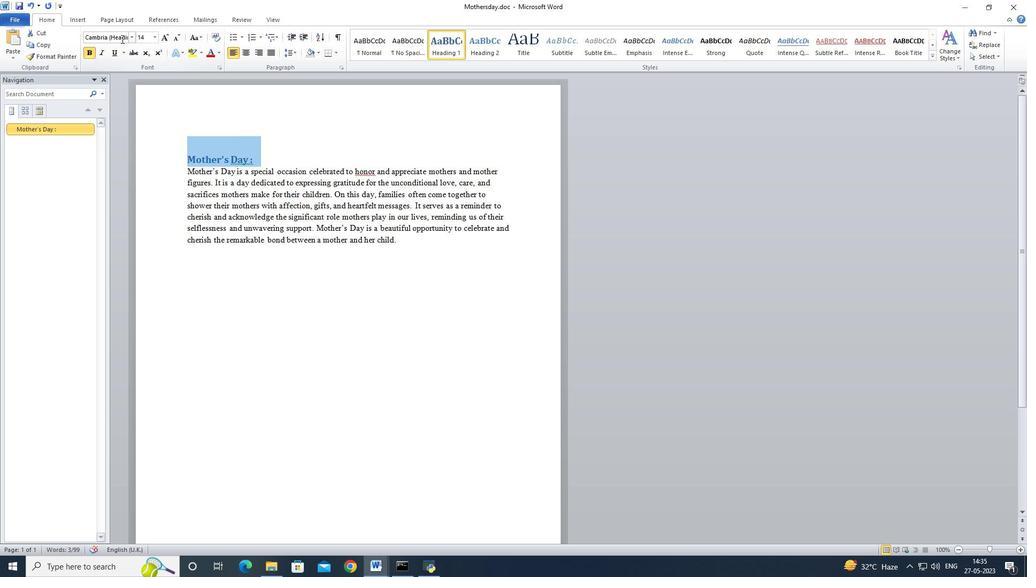 
Action: Mouse moved to (118, 36)
Screenshot: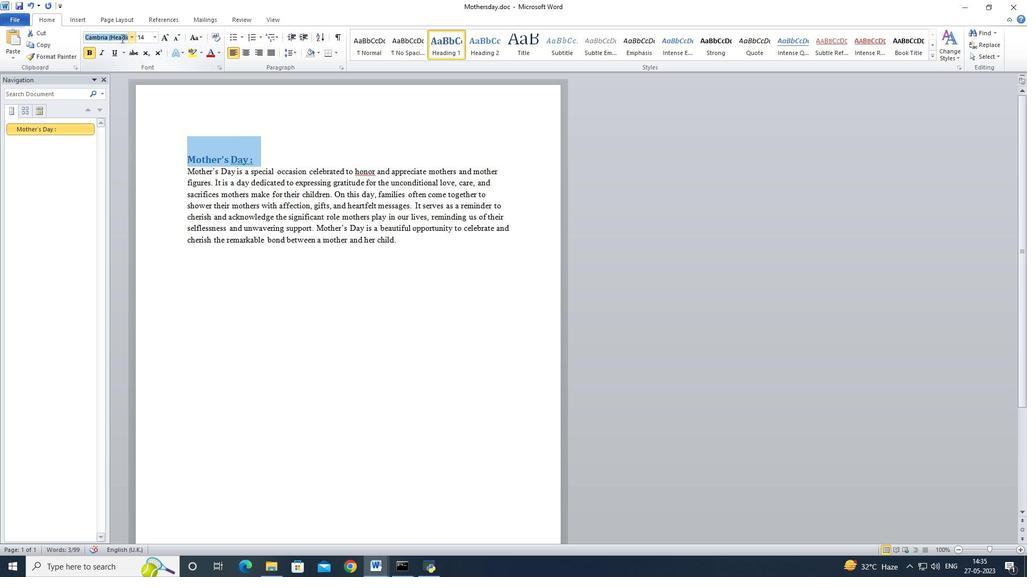 
Action: Key pressed <Key.backspace>bodoni<Key.space>mt<Key.backspace><Key.enter>
Screenshot: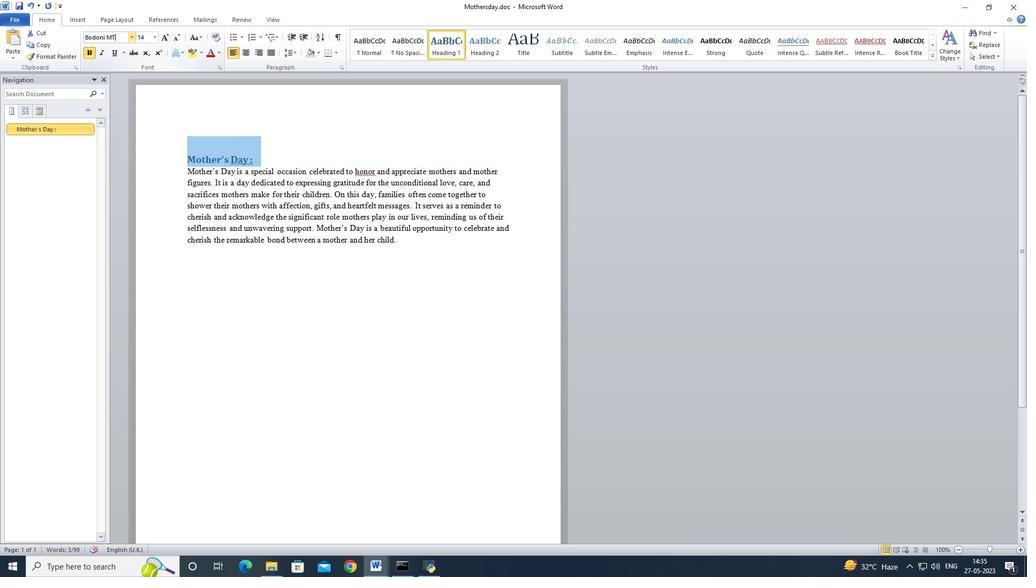 
Action: Mouse moved to (154, 35)
Screenshot: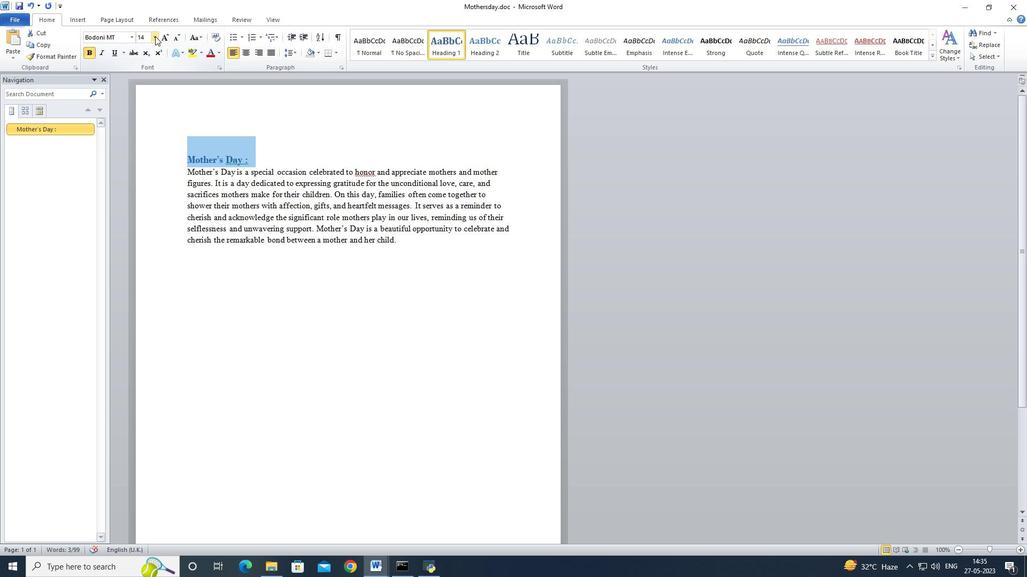 
Action: Mouse pressed left at (154, 35)
Screenshot: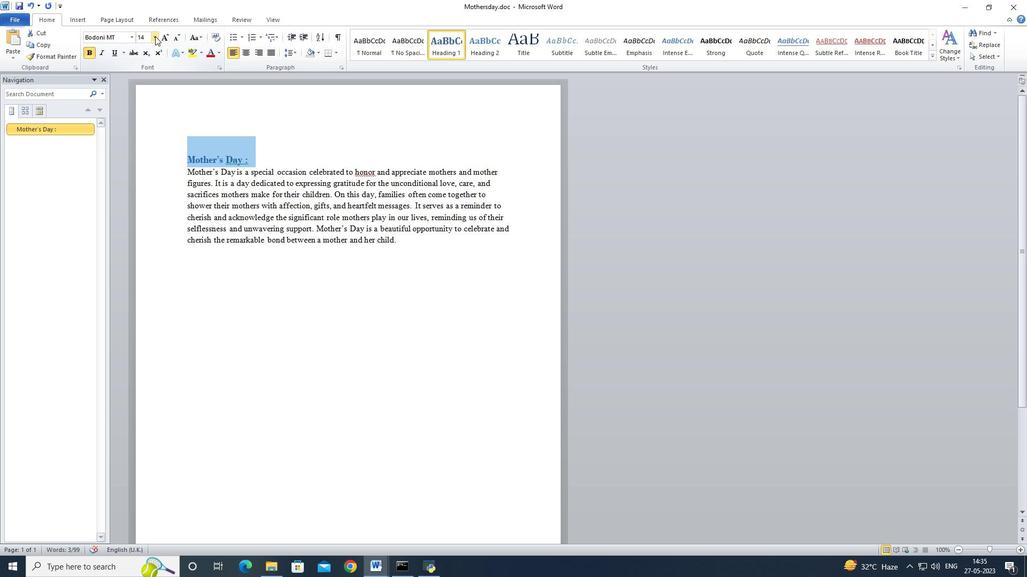 
Action: Mouse moved to (142, 36)
Screenshot: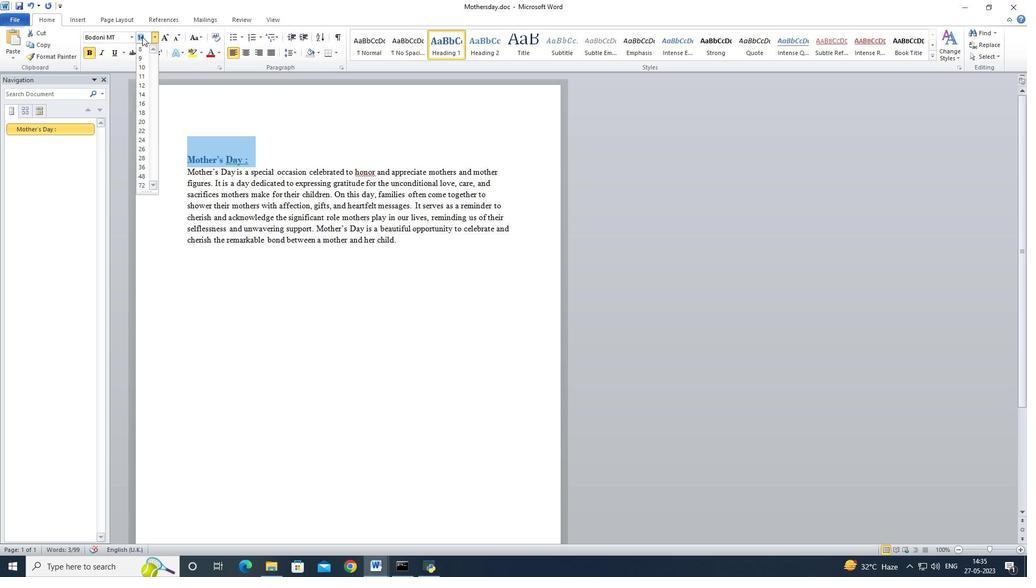 
Action: Key pressed <Key.backspace>15<Key.enter>
Screenshot: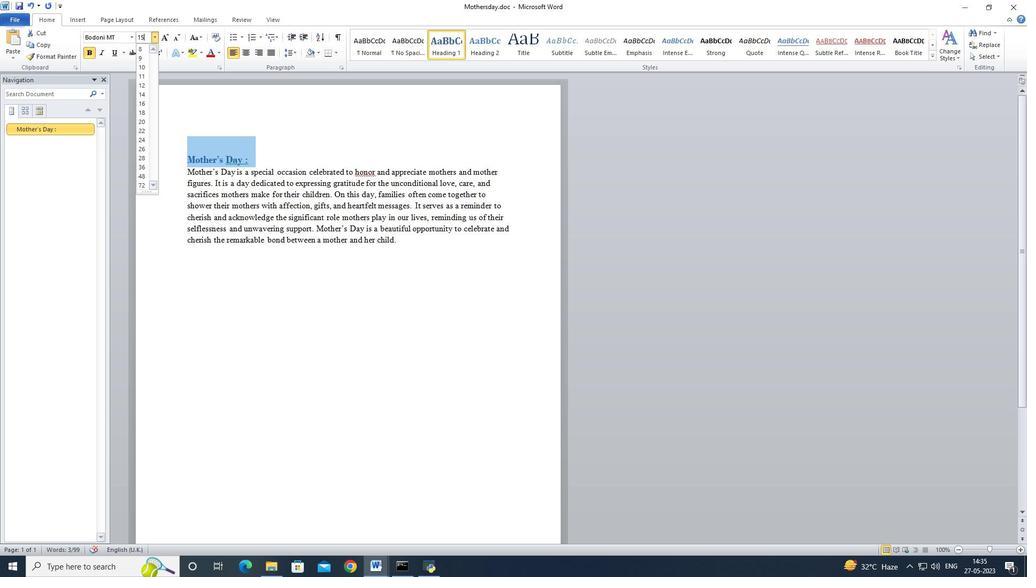 
Action: Mouse moved to (218, 151)
Screenshot: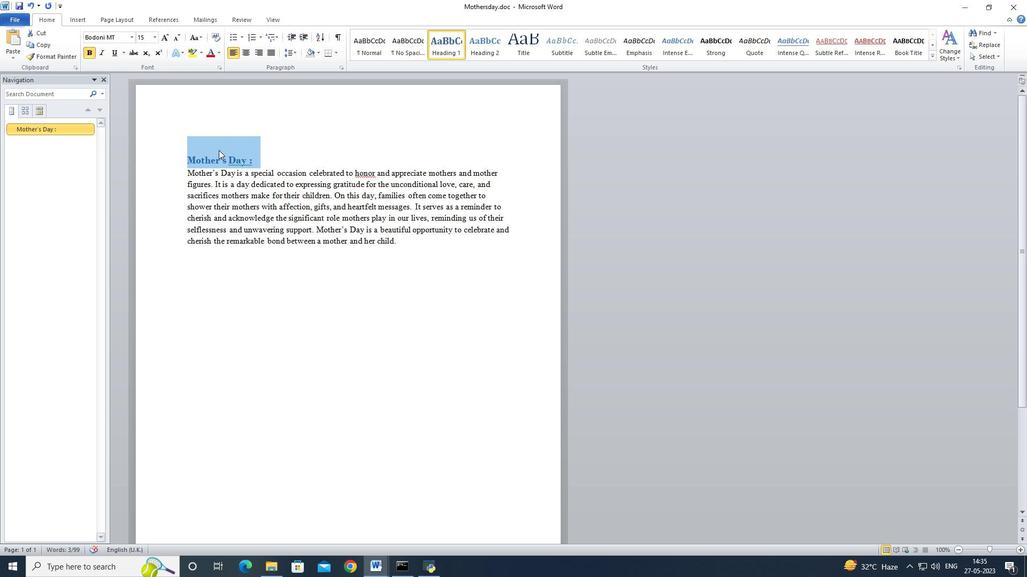 
Action: Mouse pressed left at (218, 151)
Screenshot: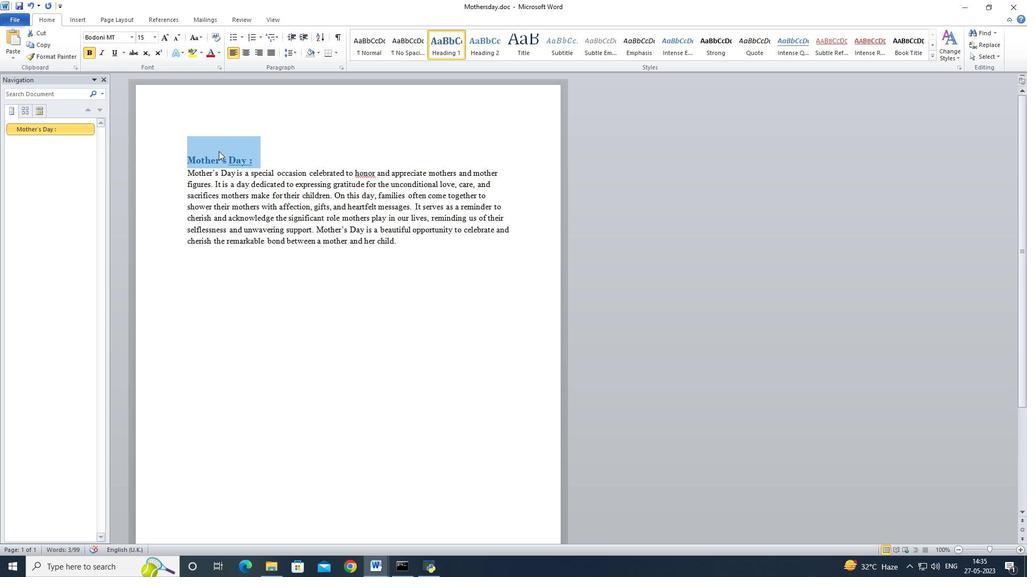 
Action: Mouse moved to (250, 159)
Screenshot: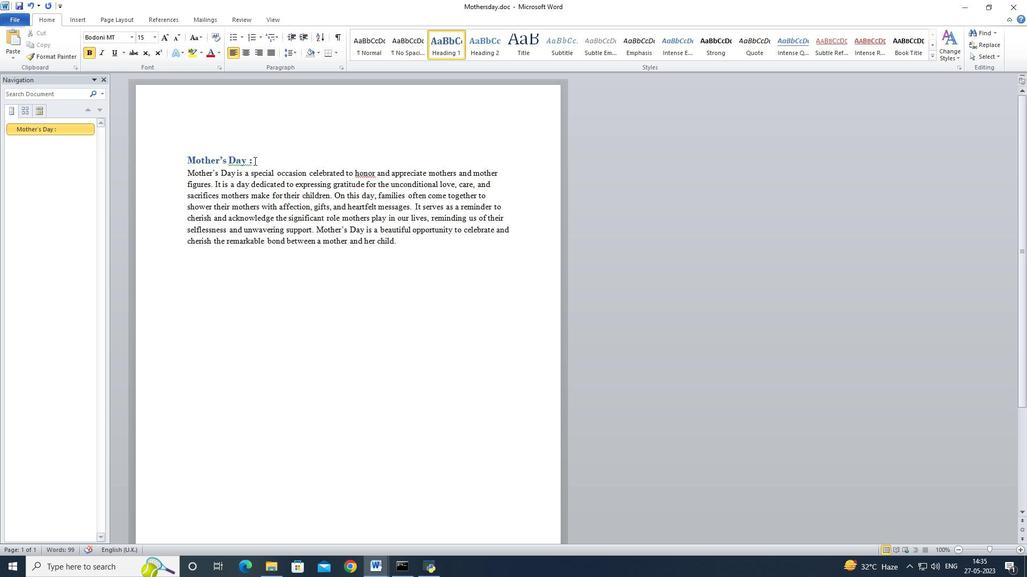 
Action: Mouse pressed left at (250, 159)
Screenshot: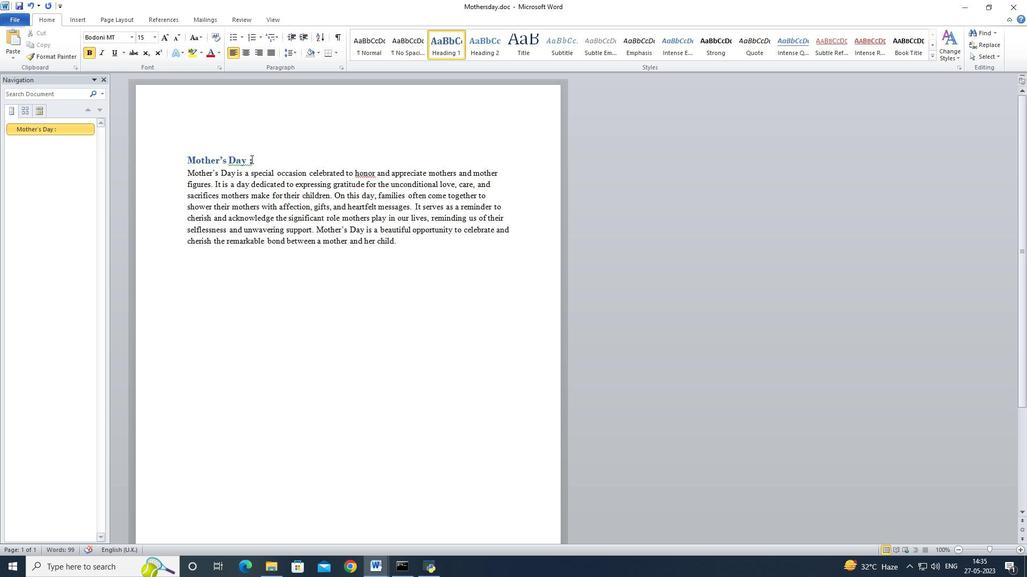 
Action: Mouse moved to (231, 52)
Screenshot: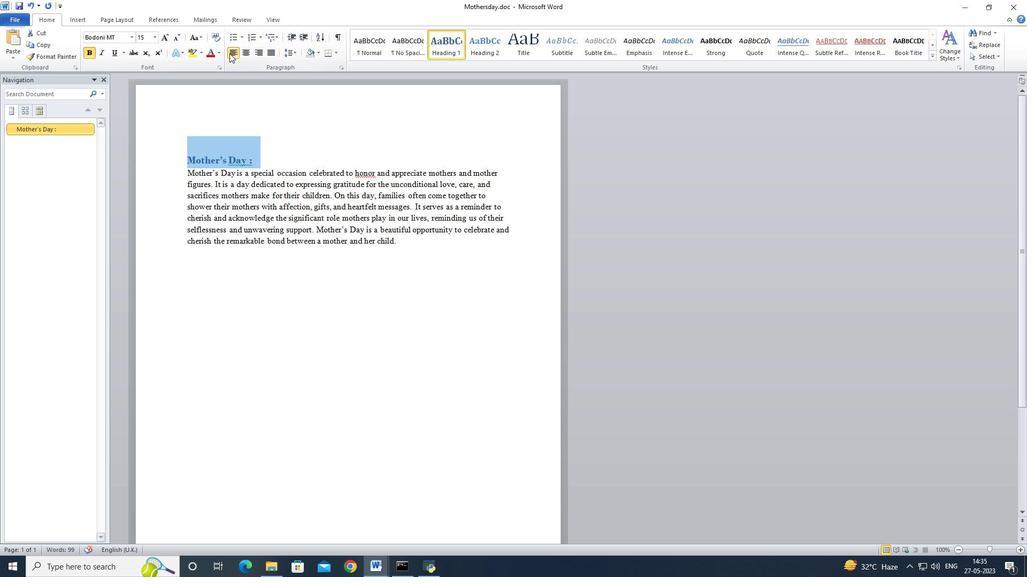 
Action: Mouse pressed left at (231, 52)
Screenshot: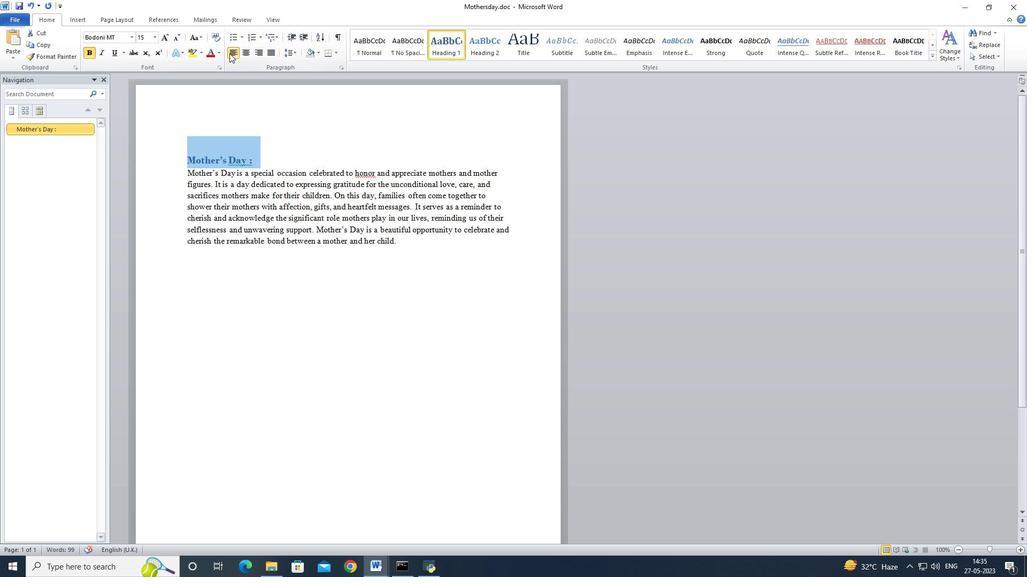 
Action: Mouse moved to (230, 55)
Screenshot: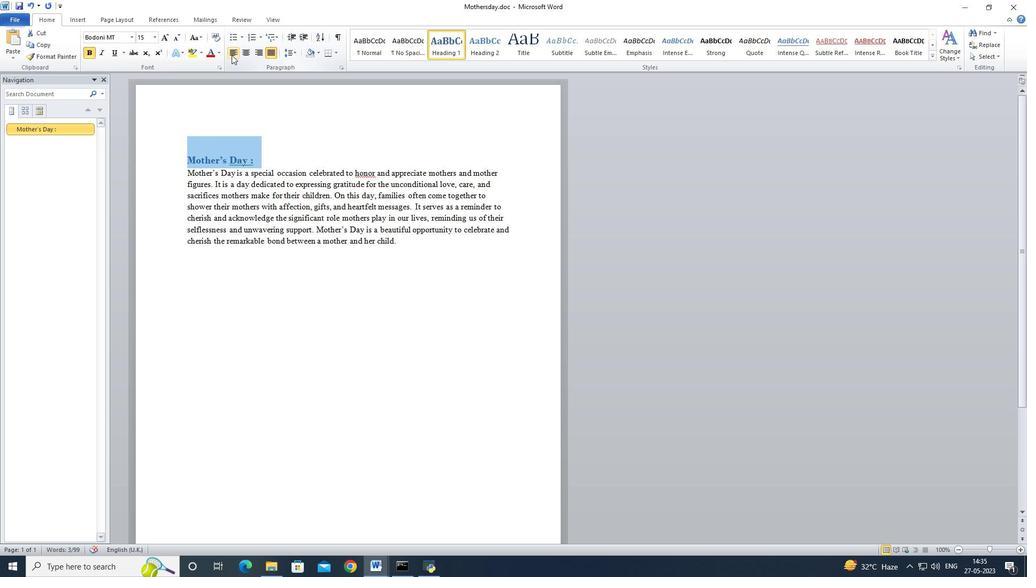 
Action: Mouse pressed left at (230, 55)
Screenshot: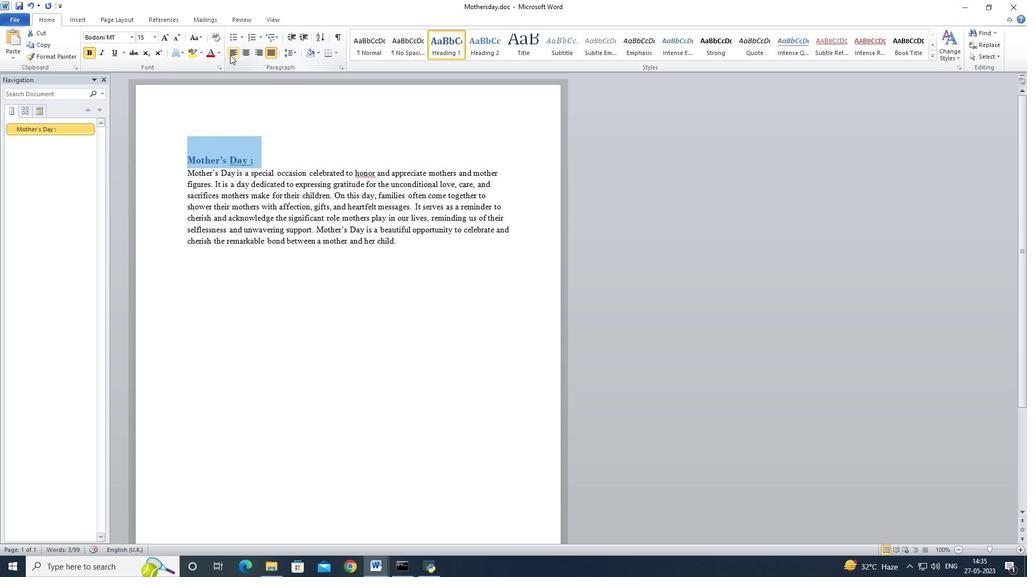
Action: Mouse moved to (262, 92)
Screenshot: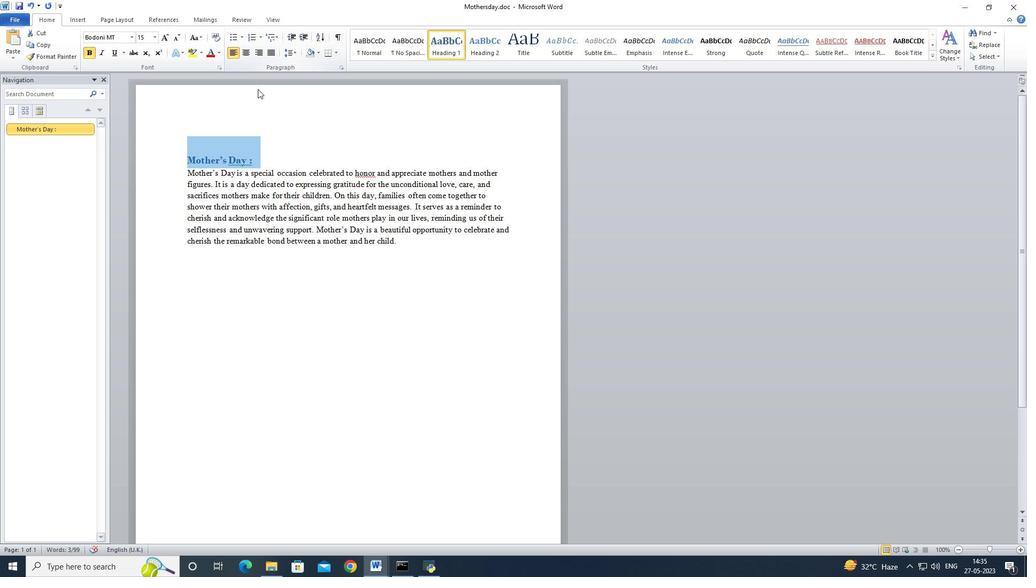 
Action: Mouse pressed left at (262, 92)
Screenshot: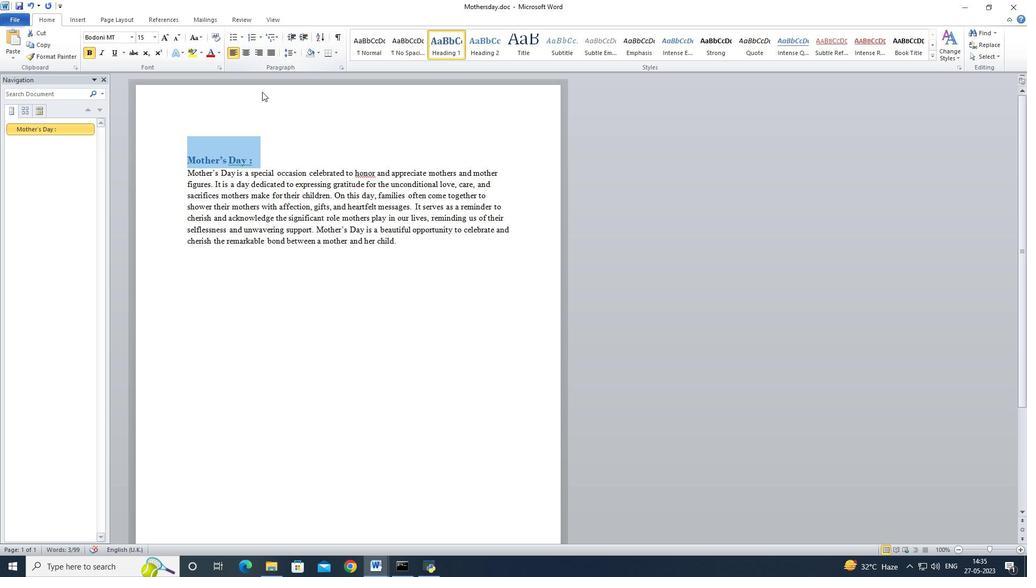 
Action: Mouse moved to (344, 155)
Screenshot: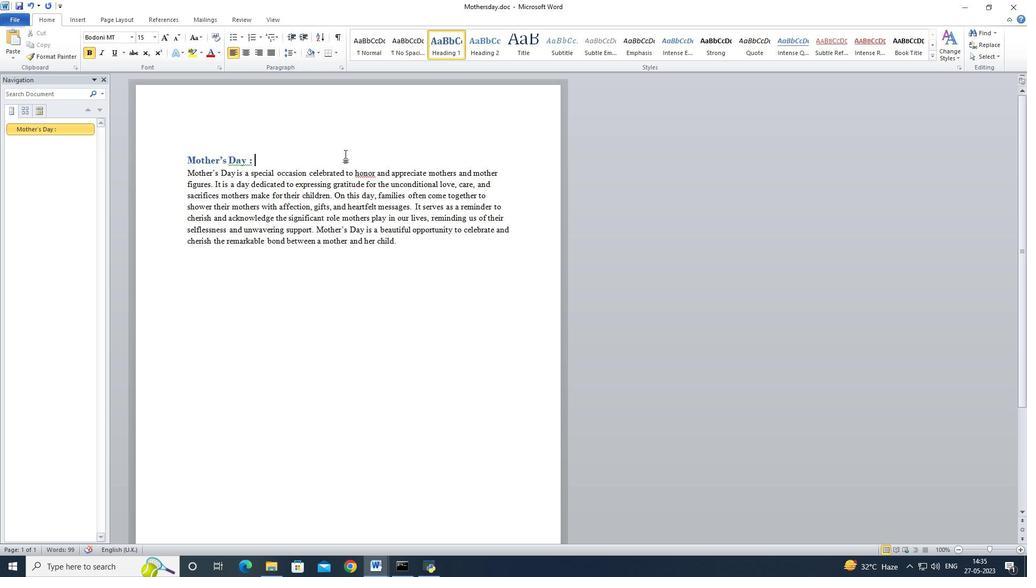 
